 Task: Create Certification custom object which is related to Volunteer.
Action: Mouse moved to (724, 41)
Screenshot: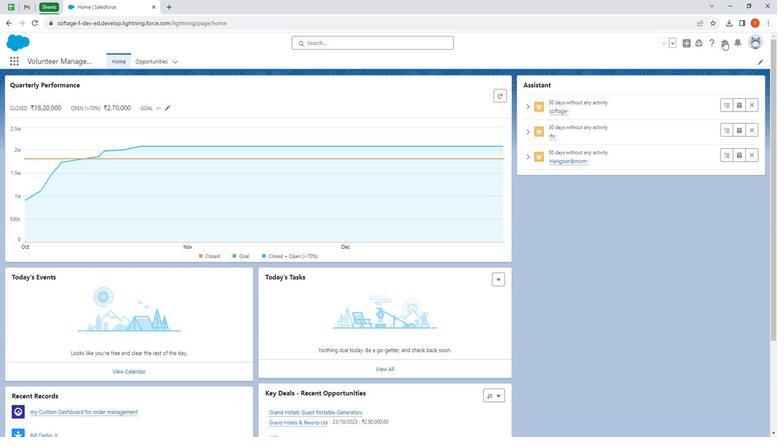
Action: Mouse pressed left at (724, 41)
Screenshot: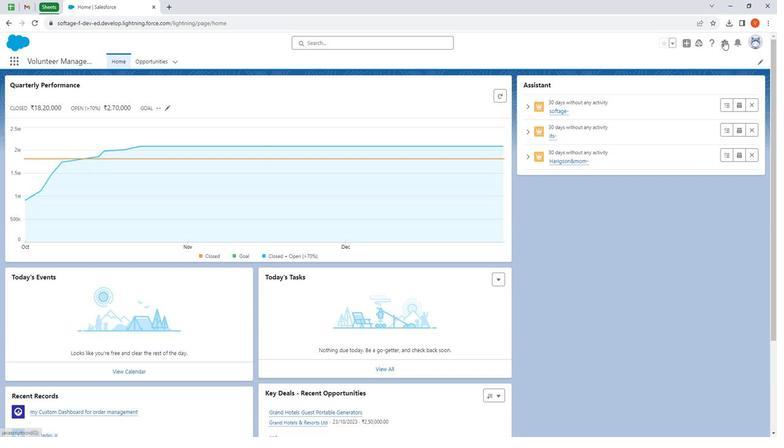 
Action: Mouse moved to (703, 75)
Screenshot: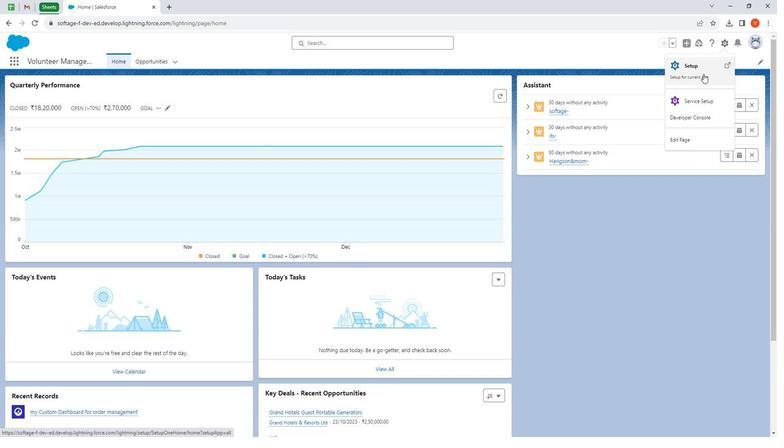 
Action: Mouse pressed left at (703, 75)
Screenshot: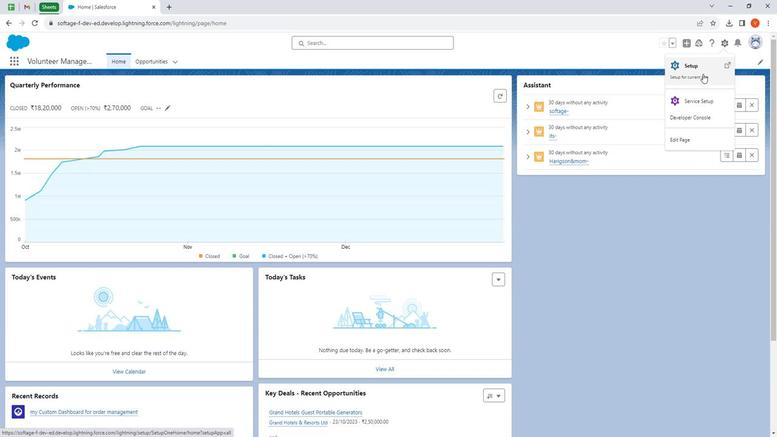 
Action: Mouse moved to (93, 61)
Screenshot: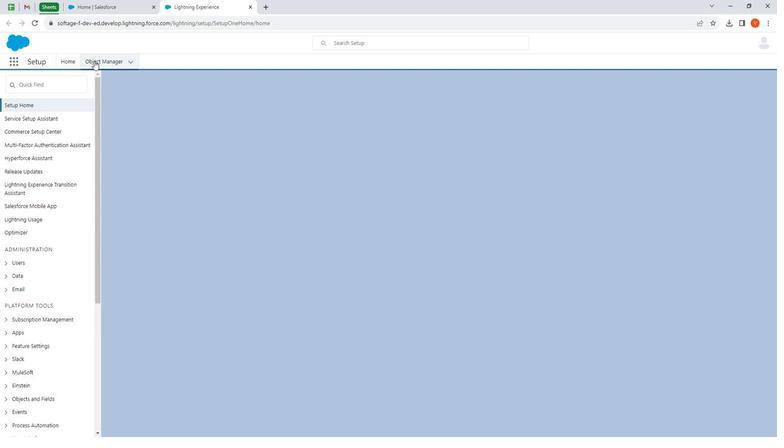 
Action: Mouse pressed left at (93, 61)
Screenshot: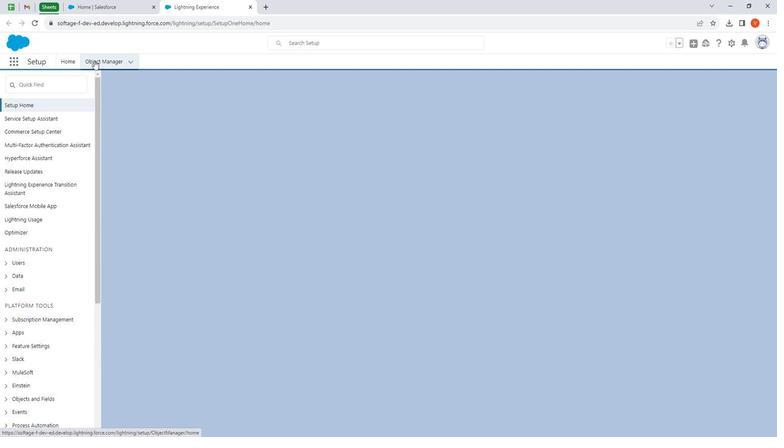
Action: Mouse moved to (750, 90)
Screenshot: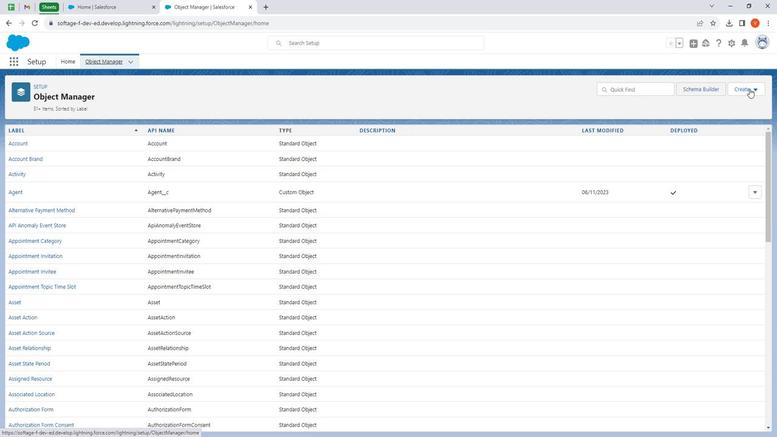 
Action: Mouse pressed left at (750, 90)
Screenshot: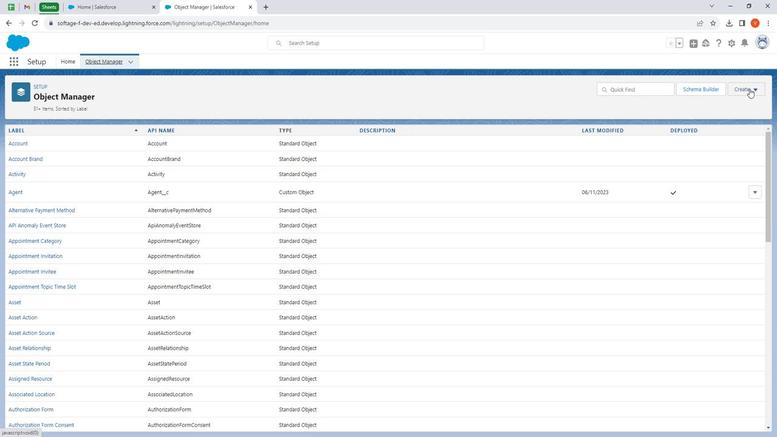 
Action: Mouse moved to (740, 117)
Screenshot: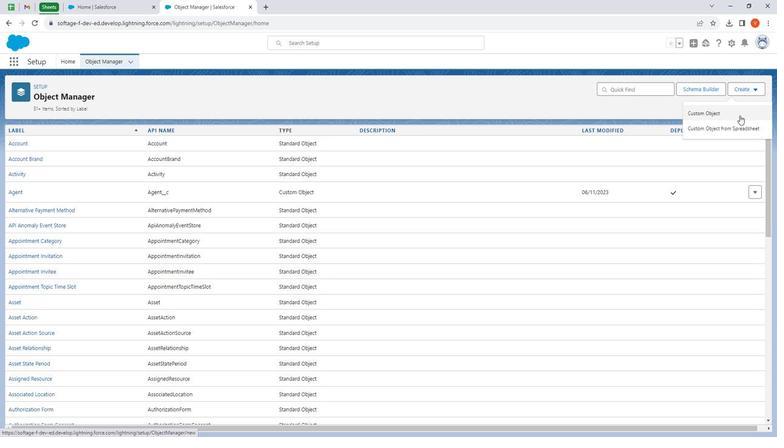 
Action: Mouse pressed left at (740, 117)
Screenshot: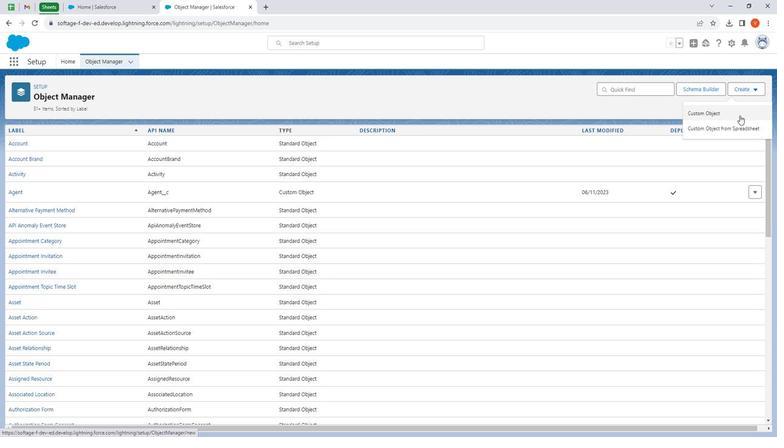 
Action: Mouse moved to (177, 202)
Screenshot: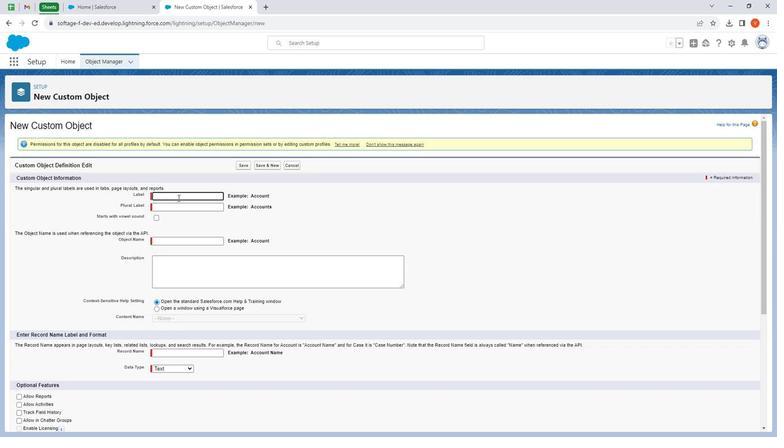 
Action: Mouse pressed left at (177, 202)
Screenshot: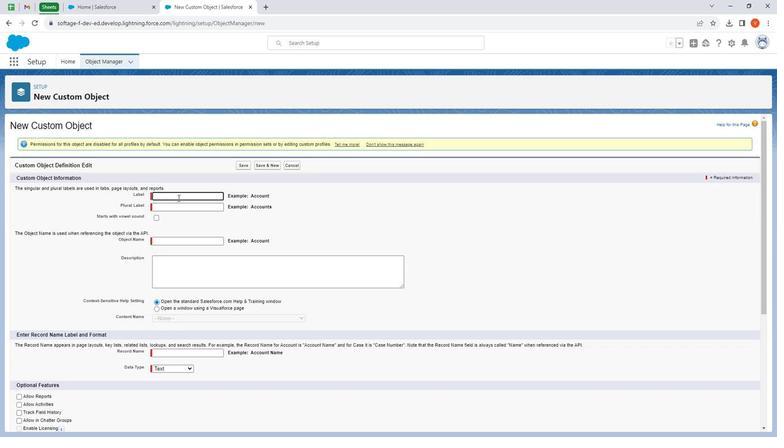 
Action: Key pressed <Key.shift>
Screenshot: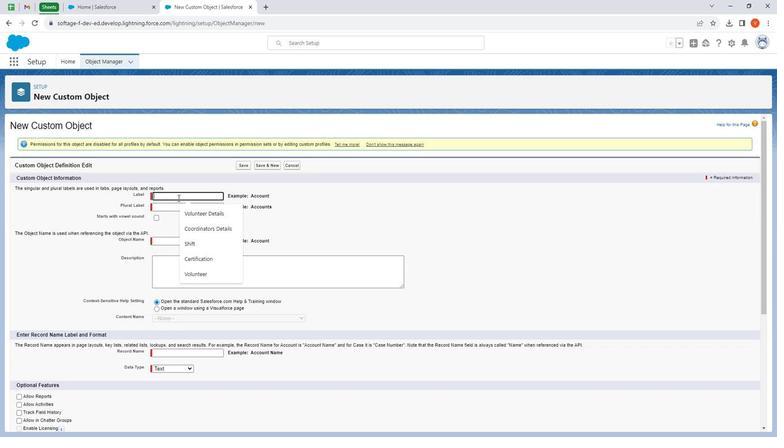 
Action: Mouse moved to (168, 192)
Screenshot: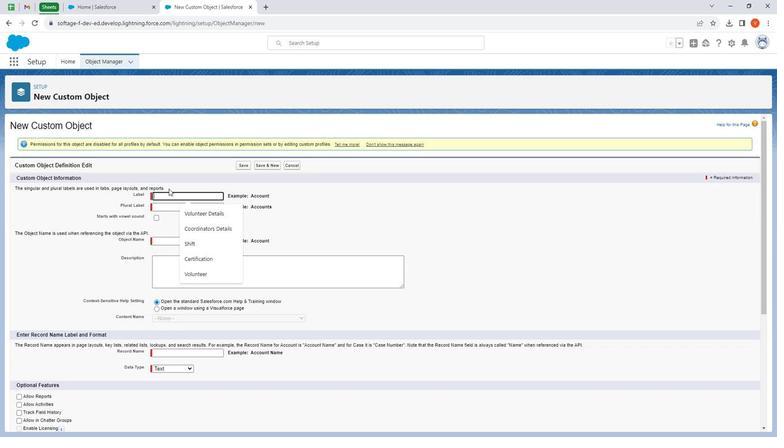 
Action: Key pressed <Key.shift>Certification
Screenshot: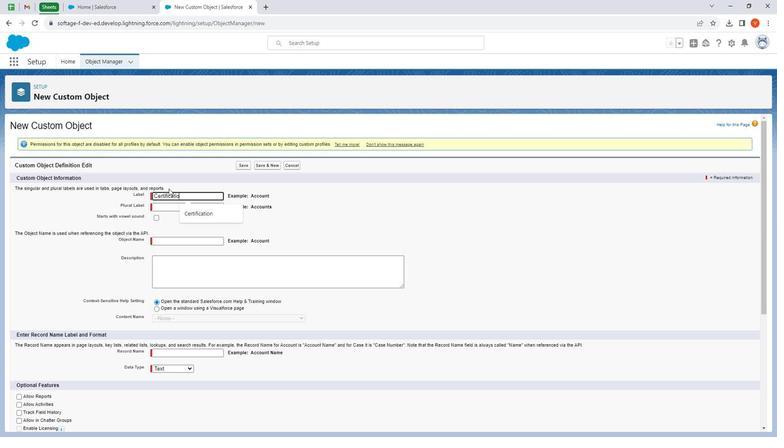 
Action: Mouse moved to (179, 209)
Screenshot: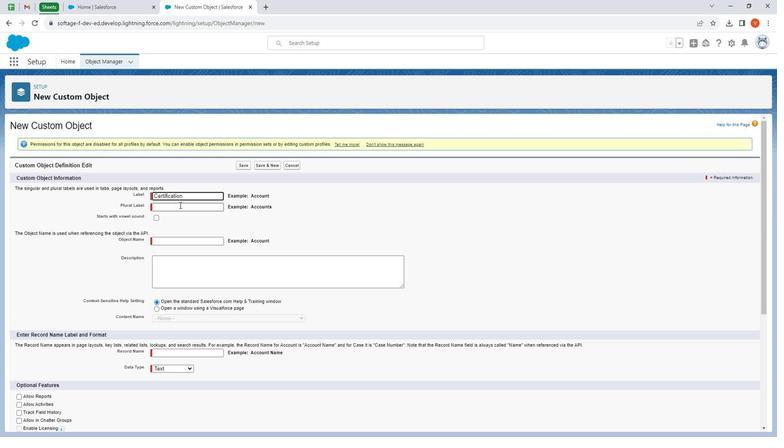 
Action: Mouse pressed left at (179, 209)
Screenshot: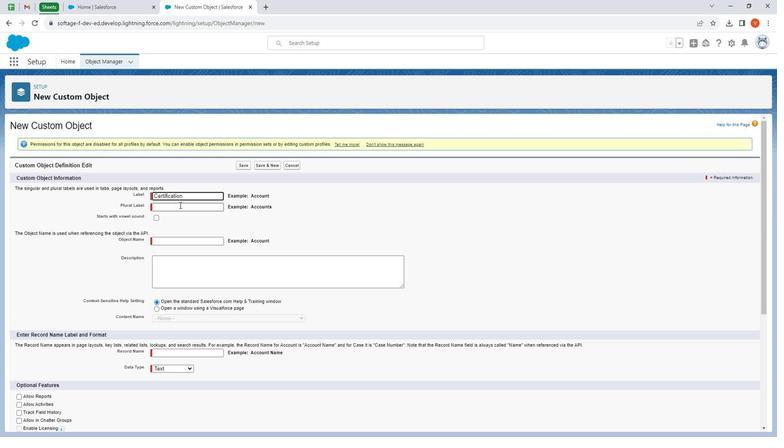 
Action: Mouse moved to (179, 209)
Screenshot: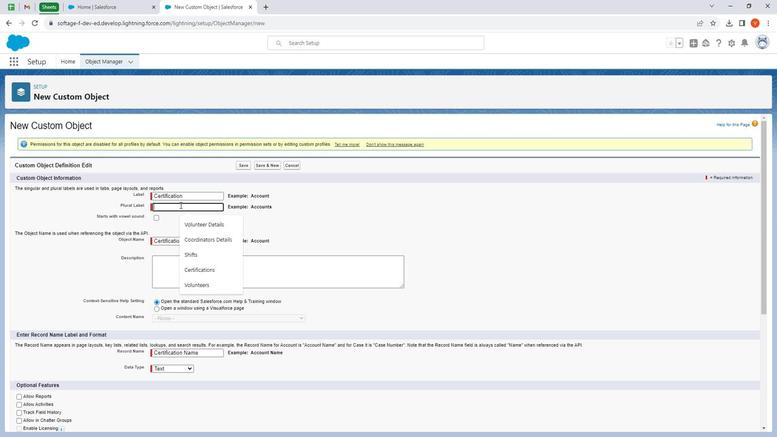
Action: Key pressed <Key.shift>
Screenshot: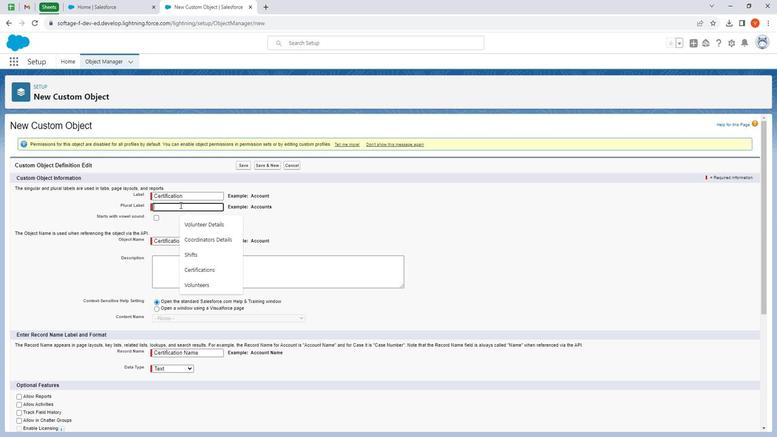 
Action: Mouse moved to (178, 208)
Screenshot: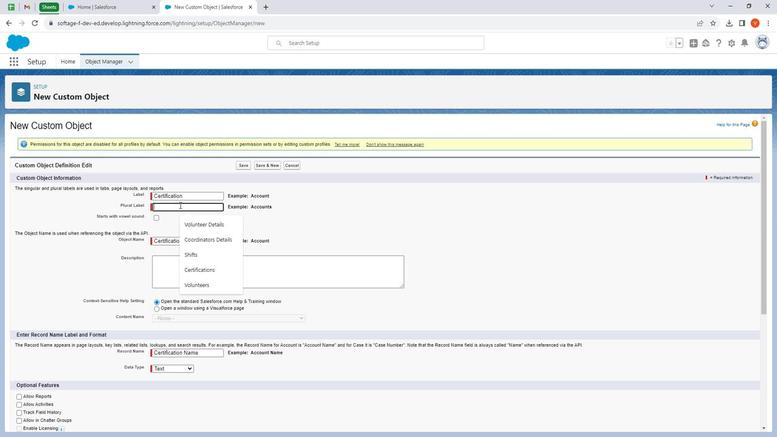 
Action: Key pressed Certifications
Screenshot: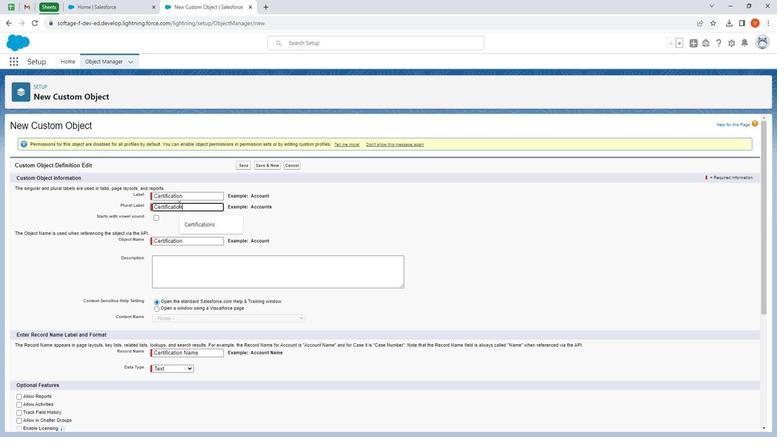 
Action: Mouse moved to (233, 247)
Screenshot: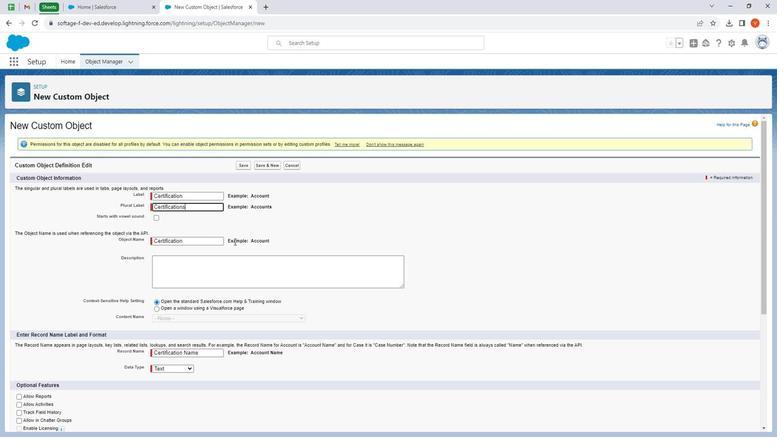 
Action: Mouse scrolled (233, 246) with delta (0, 0)
Screenshot: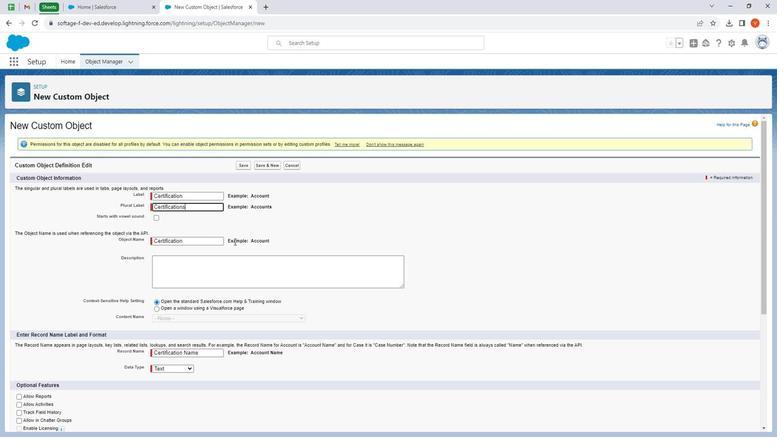 
Action: Mouse scrolled (233, 246) with delta (0, 0)
Screenshot: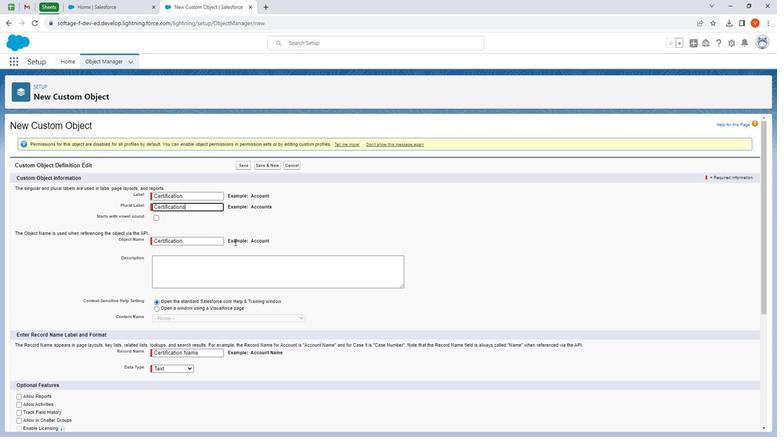
Action: Mouse moved to (207, 196)
Screenshot: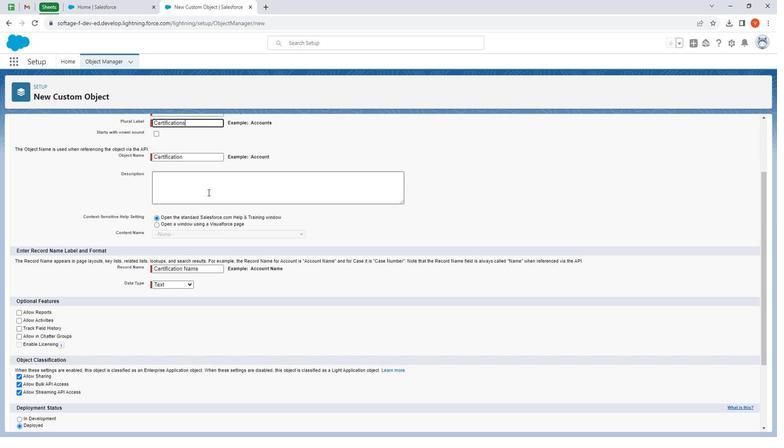 
Action: Mouse pressed left at (207, 196)
Screenshot: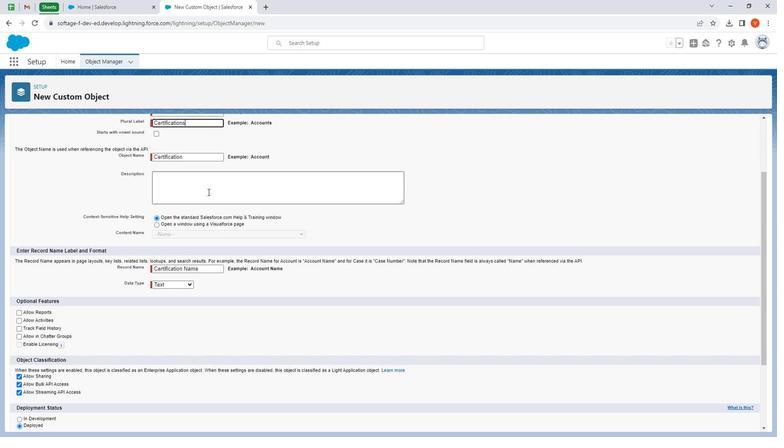 
Action: Mouse moved to (185, 178)
Screenshot: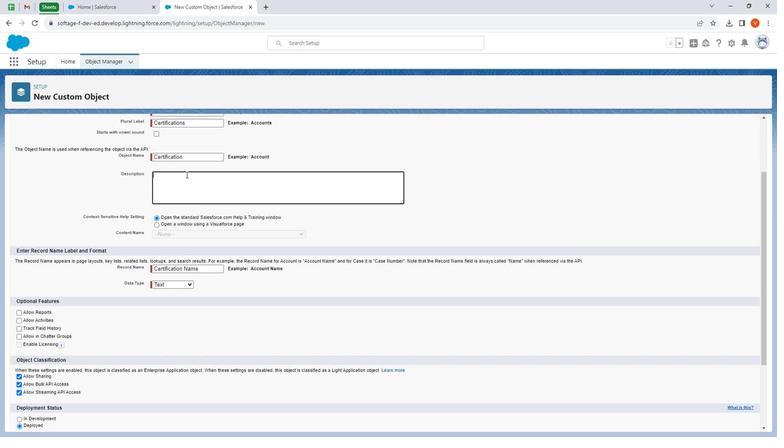 
Action: Key pressed <Key.shift><Key.shift><Key.shift><Key.shift><Key.shift><Key.shift><Key.shift><Key.shift><Key.shift><Key.shift><Key.shift><Key.shift><Key.shift><Key.shift>A<Key.space>certification<Key.space>is<Key.space>a<Key.space>credential<Key.space>awarded<Key.space>by<Key.space>a<Key.space>recognized<Key.space>certifying<Key.space>body,<Key.space>such<Key.space>as<Key.space>a<Key.space><Key.shift>Board,<Key.space>professional<Key.space>association<Key.space>or<Key.space>institution.
Screenshot: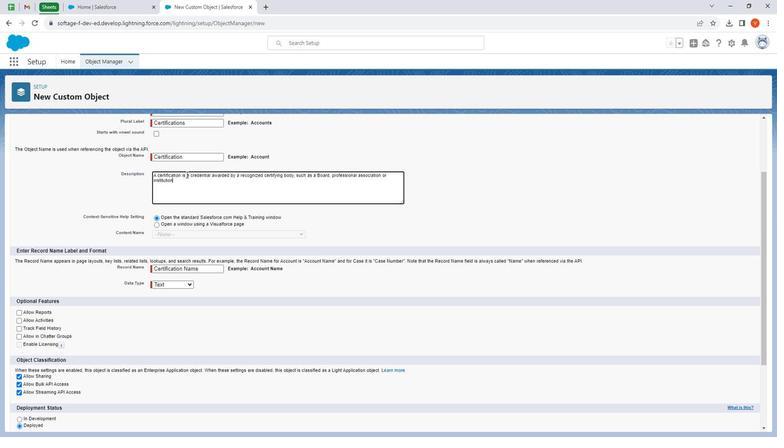 
Action: Mouse moved to (193, 256)
Screenshot: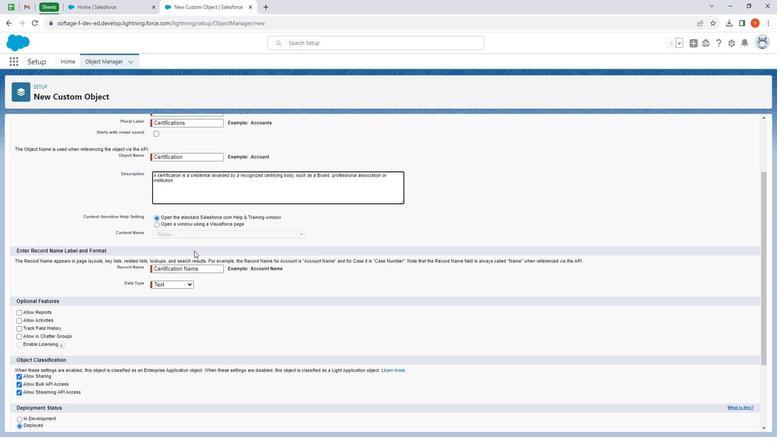 
Action: Mouse scrolled (193, 256) with delta (0, 0)
Screenshot: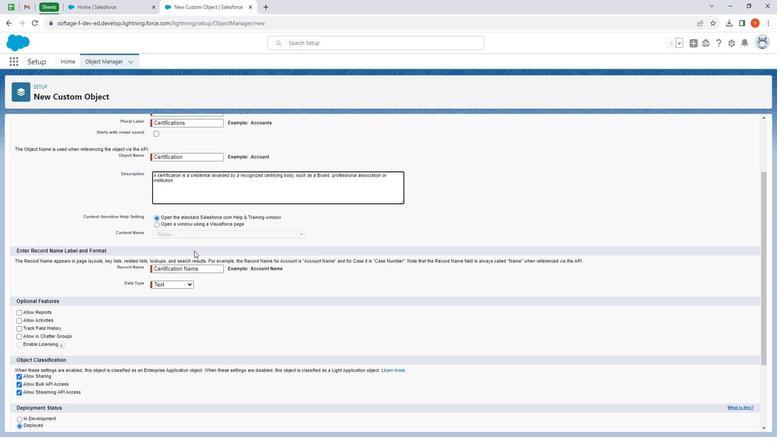 
Action: Mouse moved to (195, 259)
Screenshot: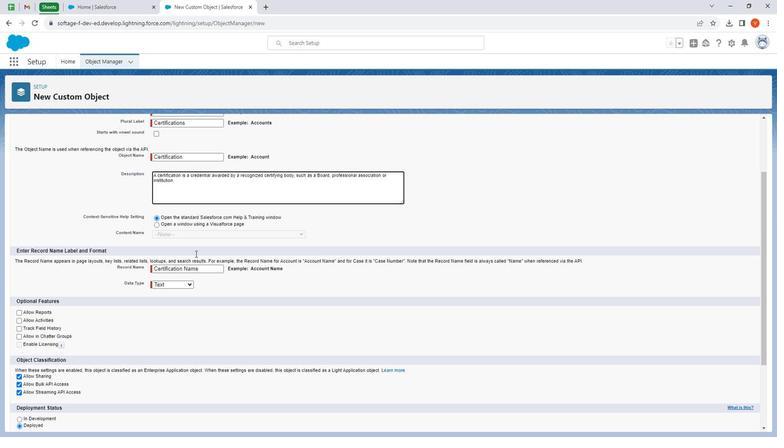 
Action: Mouse scrolled (195, 258) with delta (0, 0)
Screenshot: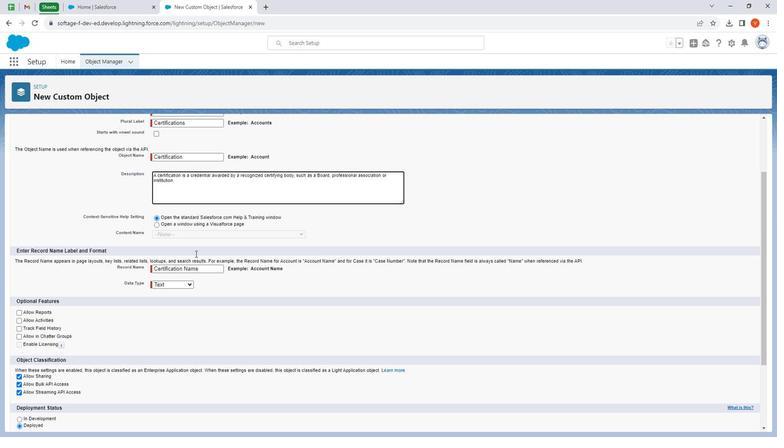 
Action: Mouse scrolled (195, 258) with delta (0, 0)
Screenshot: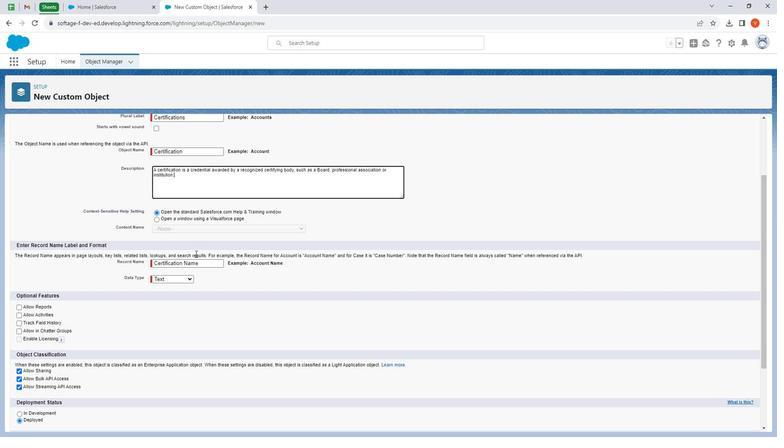 
Action: Mouse moved to (38, 219)
Screenshot: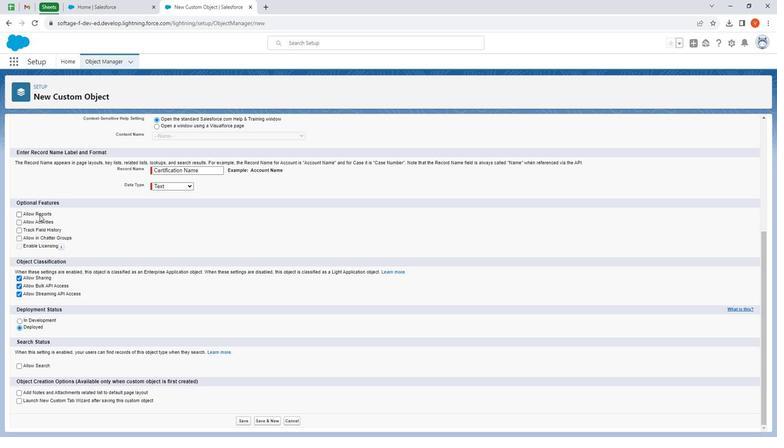 
Action: Mouse pressed left at (38, 219)
Screenshot: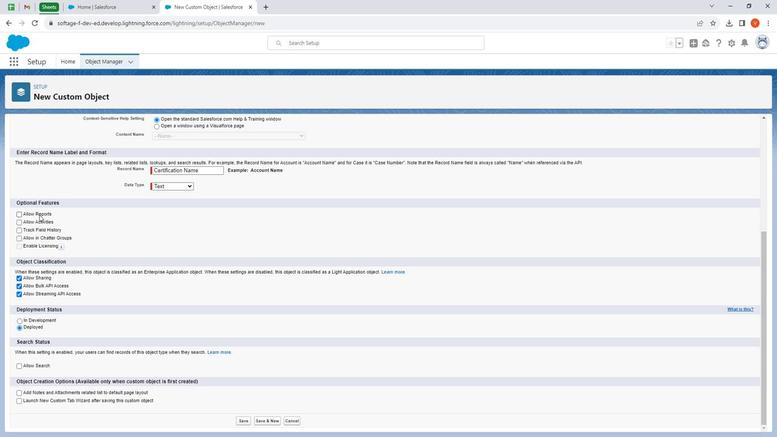 
Action: Mouse moved to (43, 229)
Screenshot: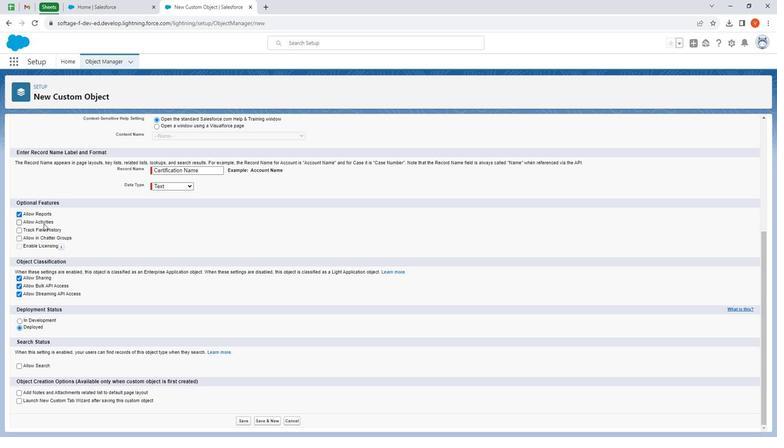 
Action: Mouse pressed left at (43, 229)
Screenshot: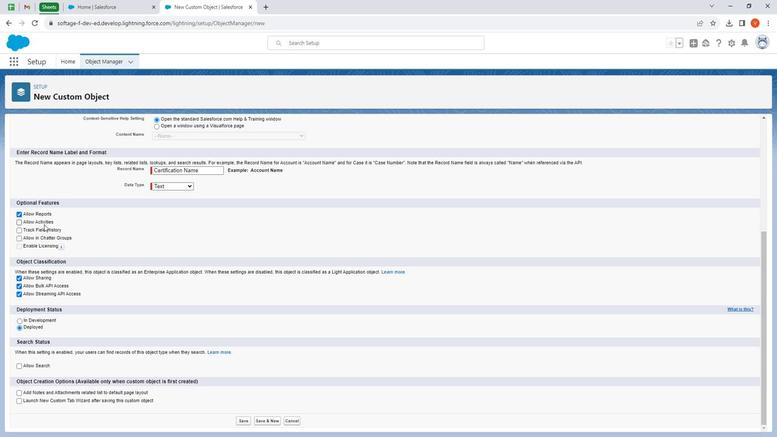 
Action: Mouse moved to (34, 232)
Screenshot: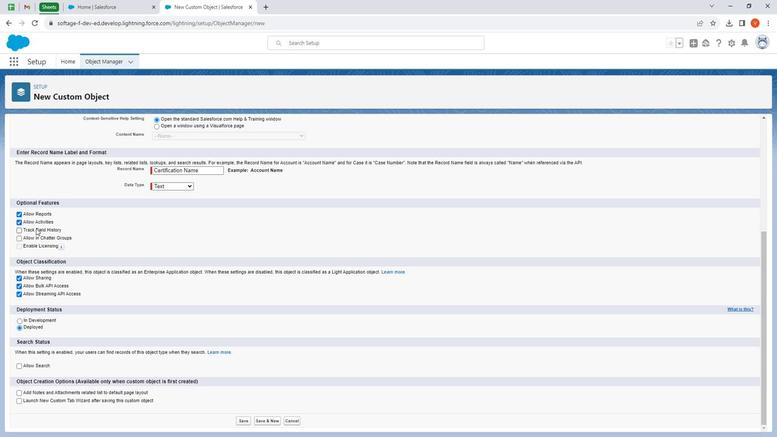 
Action: Mouse pressed left at (34, 232)
Screenshot: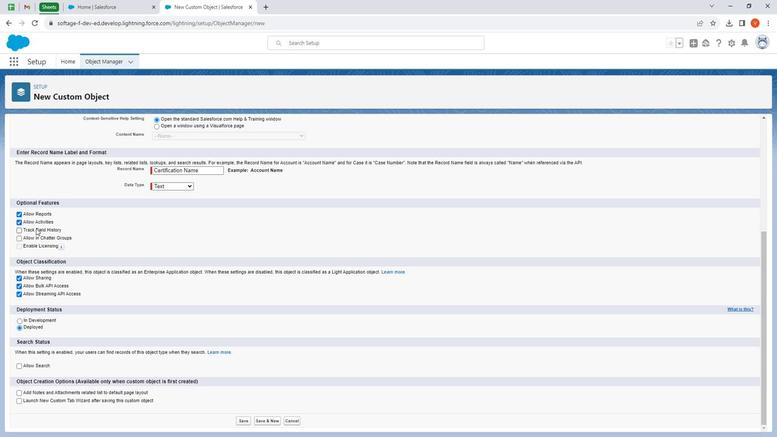 
Action: Mouse moved to (30, 241)
Screenshot: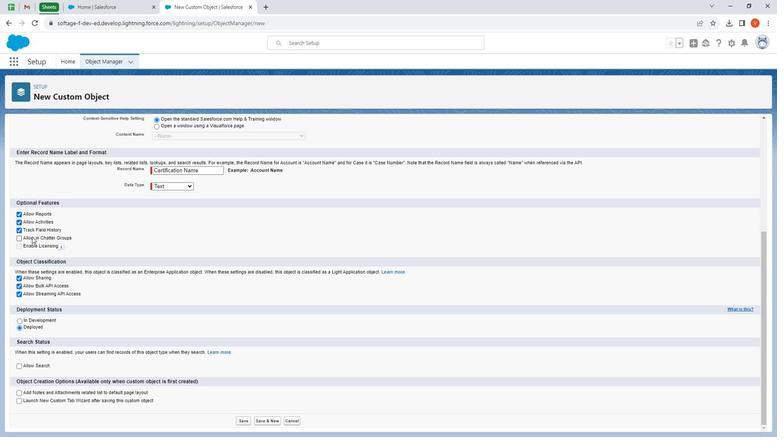 
Action: Mouse pressed left at (30, 241)
Screenshot: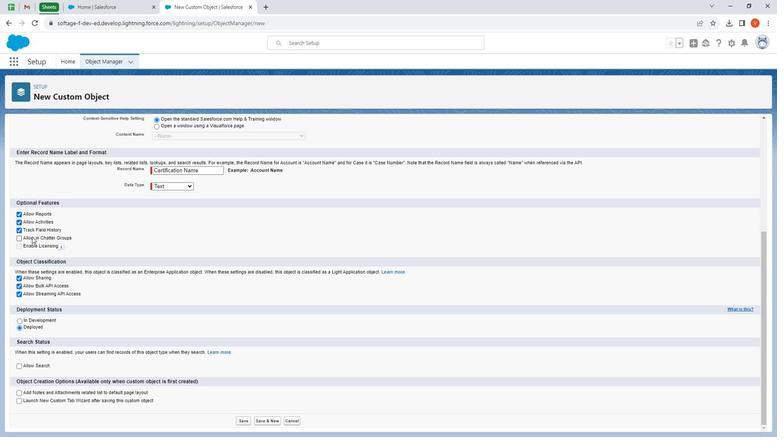 
Action: Mouse moved to (35, 323)
Screenshot: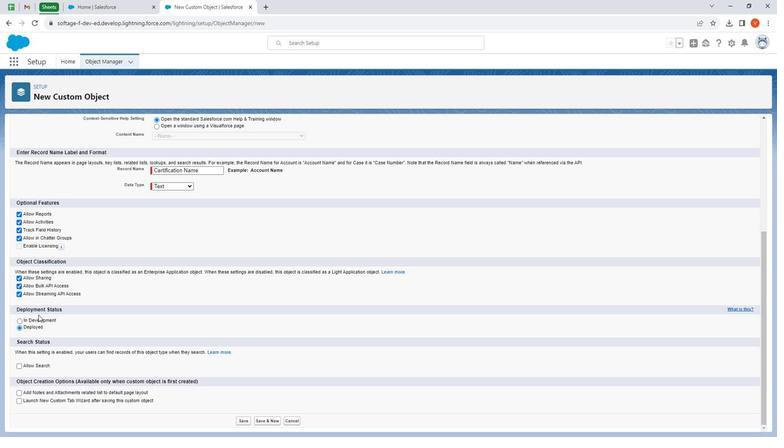 
Action: Mouse scrolled (37, 321) with delta (0, 0)
Screenshot: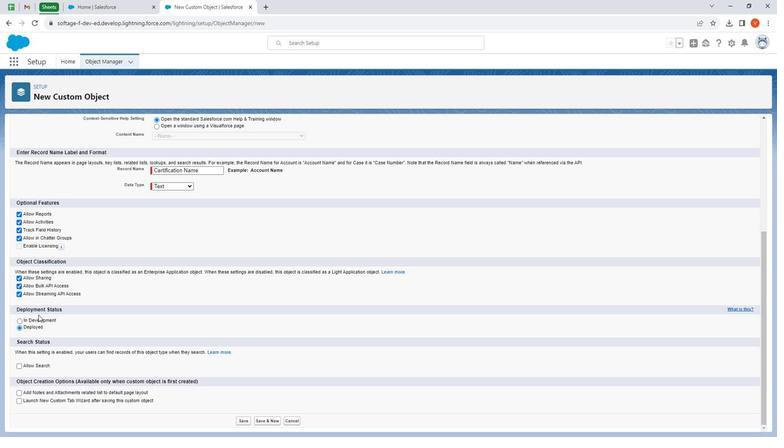 
Action: Mouse moved to (32, 343)
Screenshot: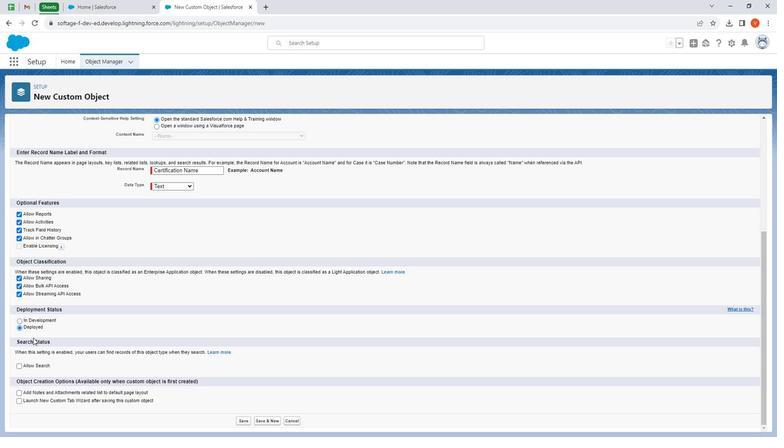 
Action: Mouse scrolled (32, 343) with delta (0, 0)
Screenshot: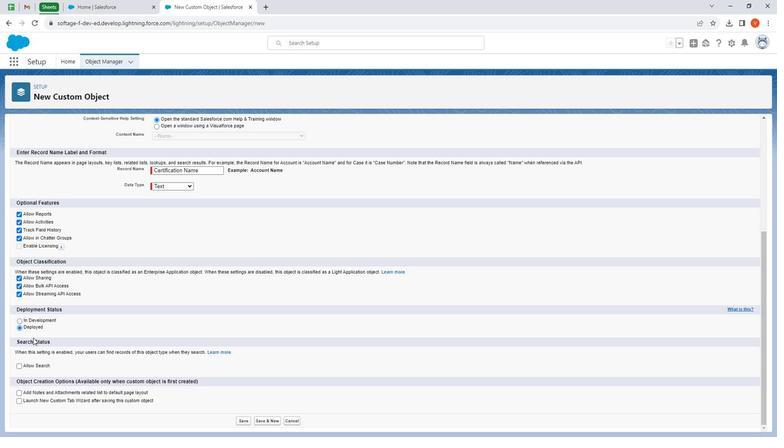 
Action: Mouse moved to (30, 374)
Screenshot: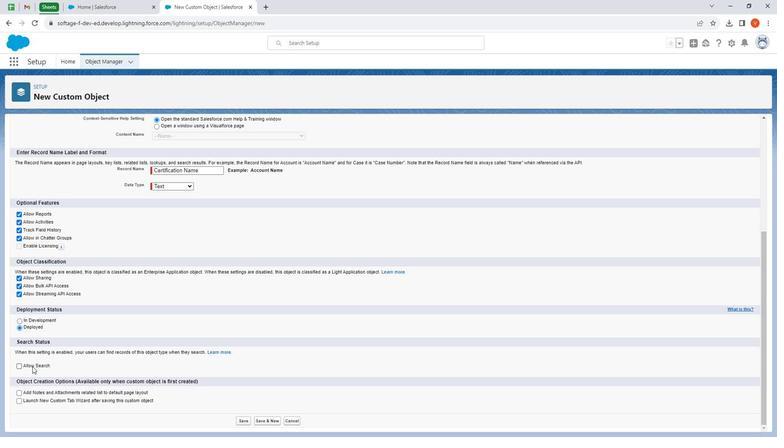 
Action: Mouse pressed left at (30, 374)
Screenshot: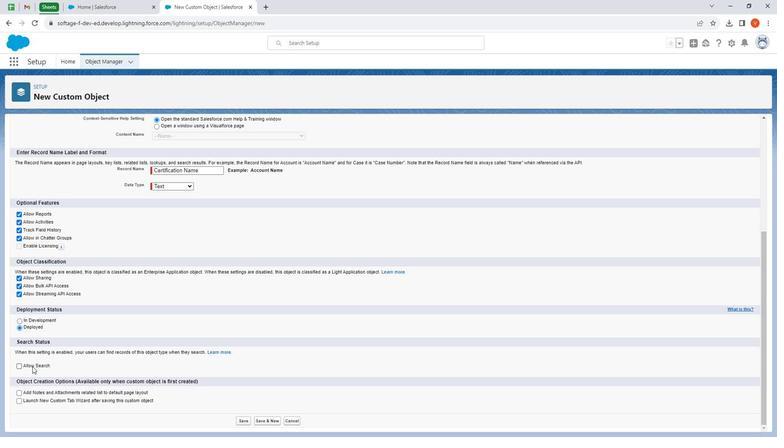 
Action: Mouse moved to (239, 430)
Screenshot: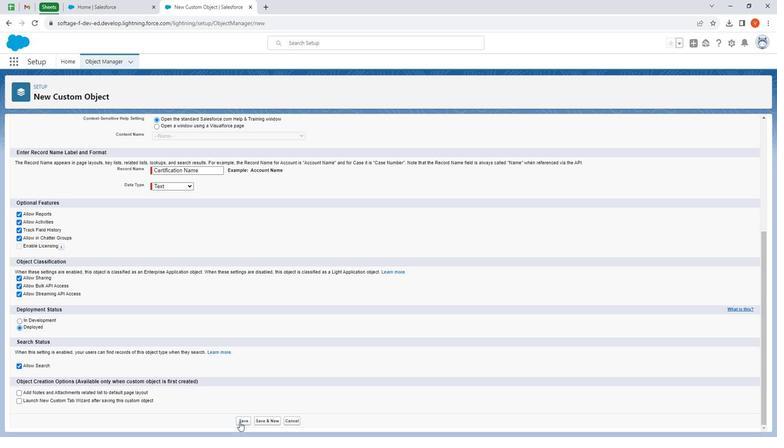 
Action: Mouse pressed left at (239, 430)
Screenshot: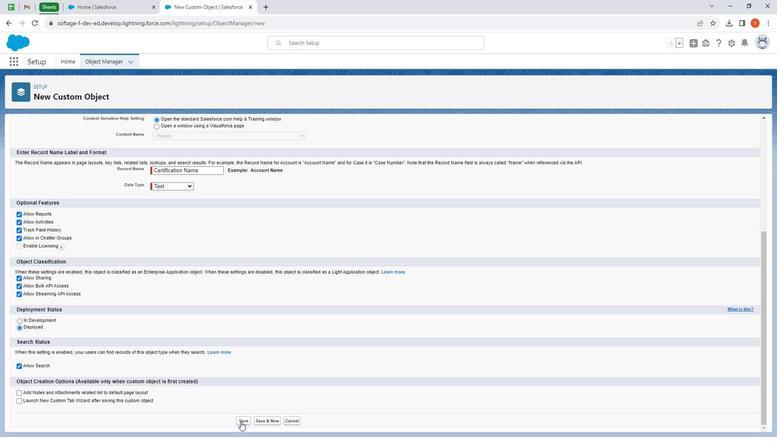 
Action: Mouse moved to (52, 146)
Screenshot: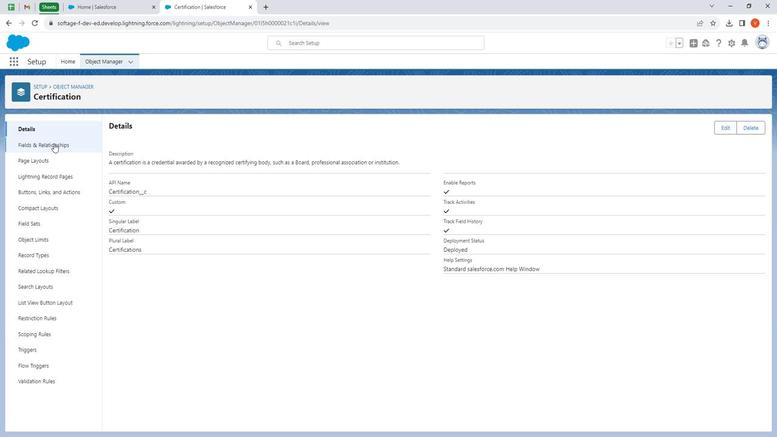 
Action: Mouse pressed left at (52, 146)
Screenshot: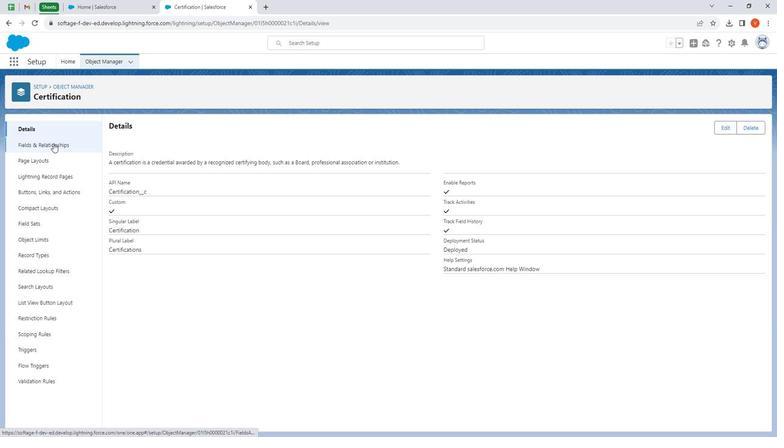 
Action: Mouse moved to (582, 131)
Screenshot: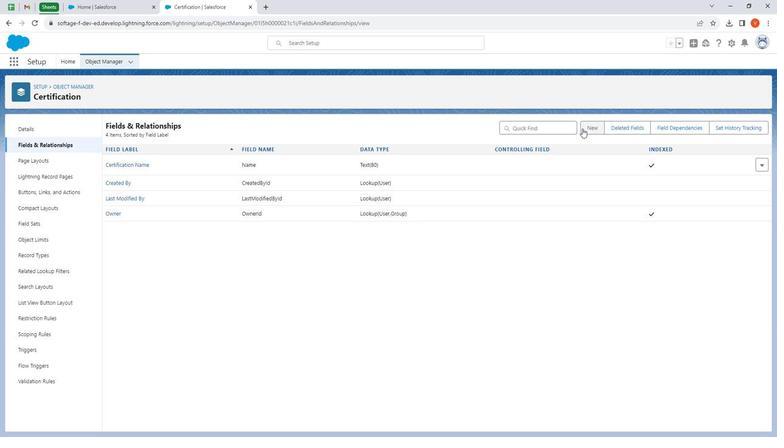 
Action: Mouse pressed left at (582, 131)
Screenshot: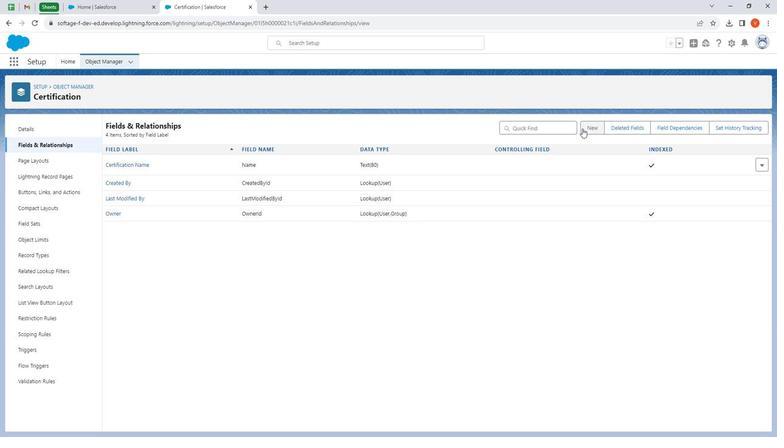 
Action: Mouse moved to (134, 283)
Screenshot: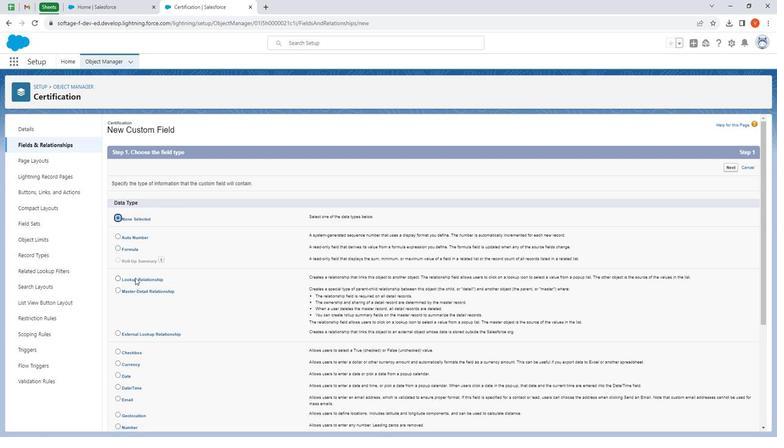 
Action: Mouse pressed left at (134, 283)
Screenshot: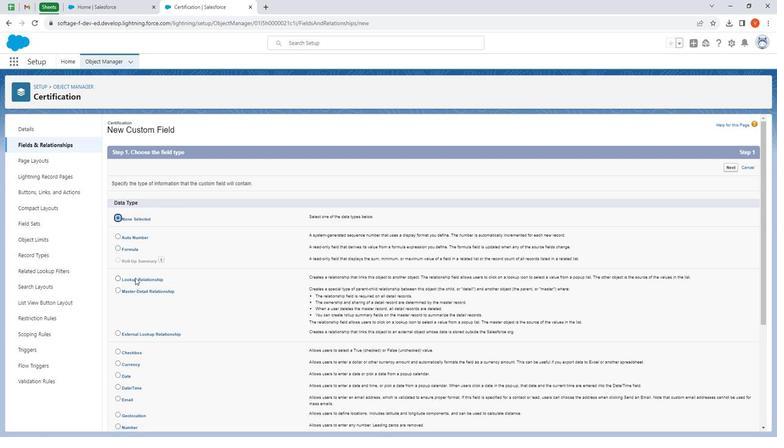 
Action: Mouse moved to (729, 173)
Screenshot: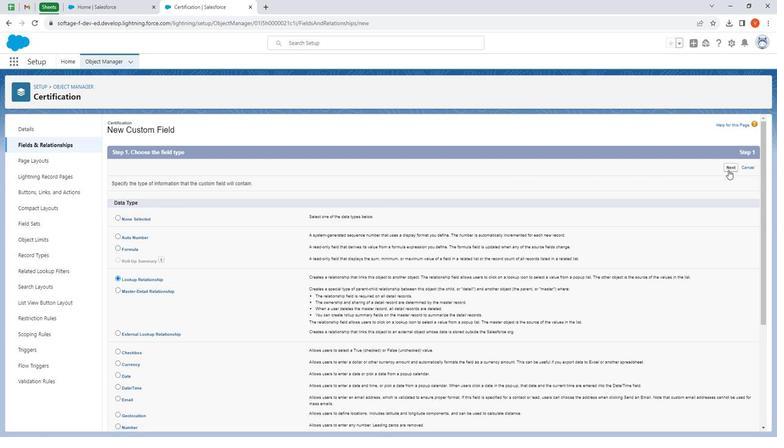 
Action: Mouse pressed left at (729, 173)
Screenshot: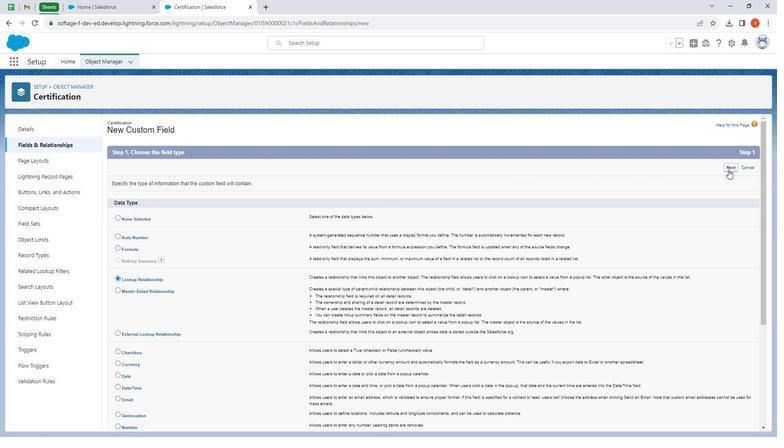 
Action: Mouse moved to (301, 202)
Screenshot: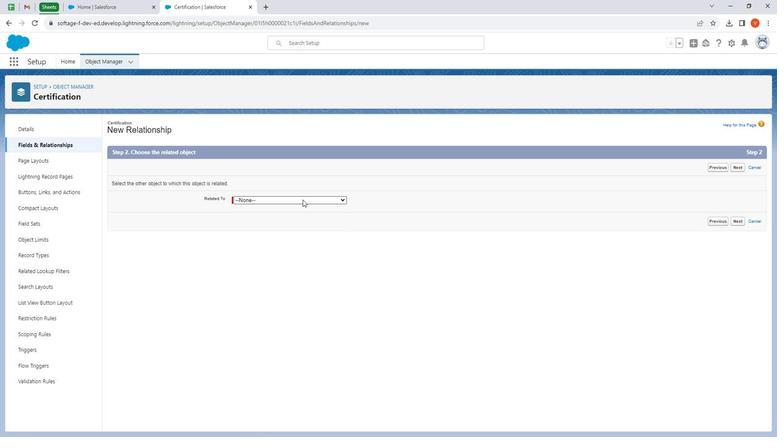 
Action: Mouse pressed left at (301, 202)
Screenshot: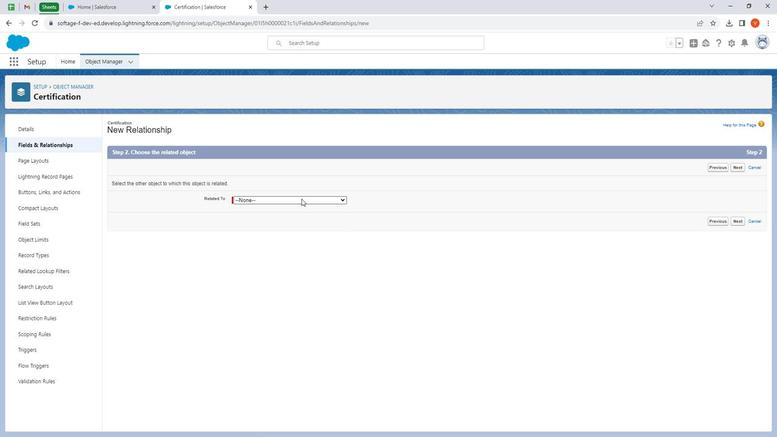 
Action: Mouse moved to (297, 239)
Screenshot: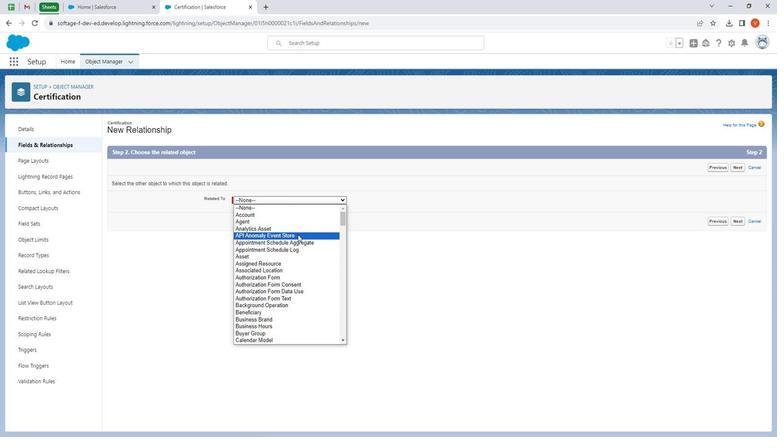 
Action: Mouse scrolled (297, 238) with delta (0, 0)
Screenshot: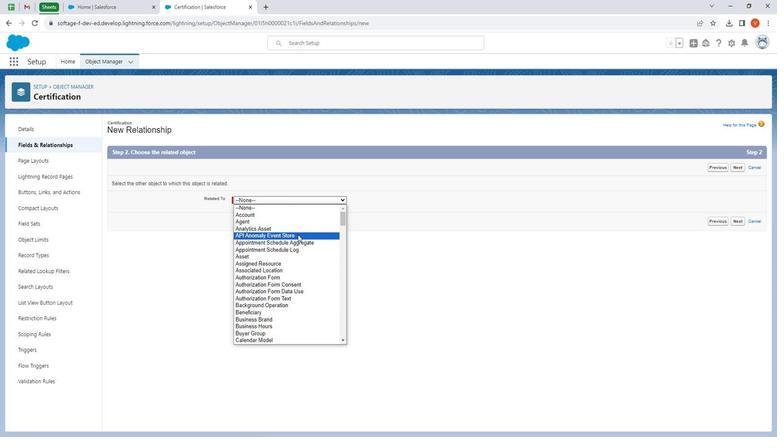 
Action: Mouse moved to (297, 241)
Screenshot: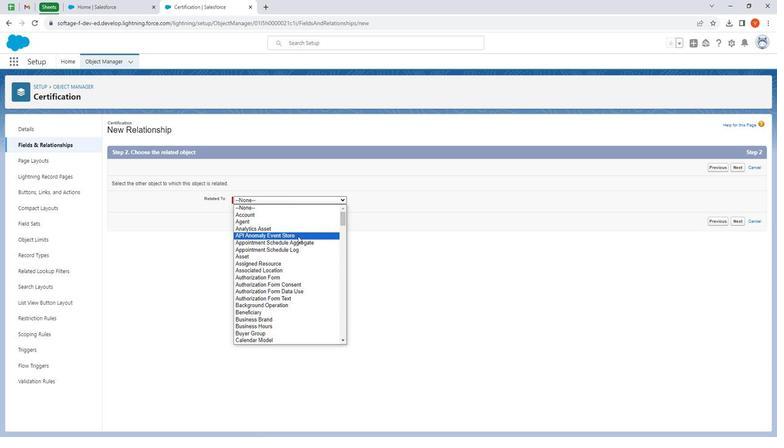 
Action: Mouse scrolled (297, 241) with delta (0, 0)
Screenshot: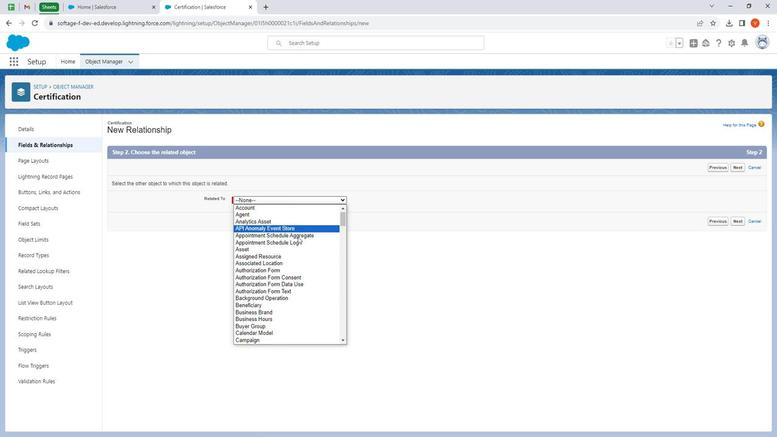 
Action: Mouse moved to (297, 243)
Screenshot: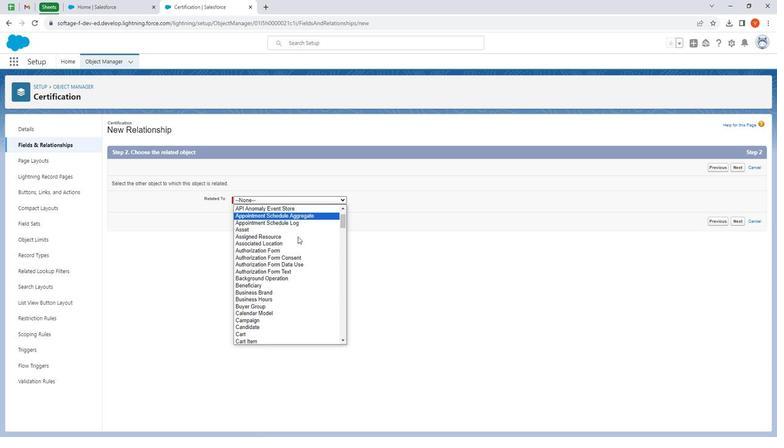 
Action: Mouse scrolled (297, 242) with delta (0, 0)
Screenshot: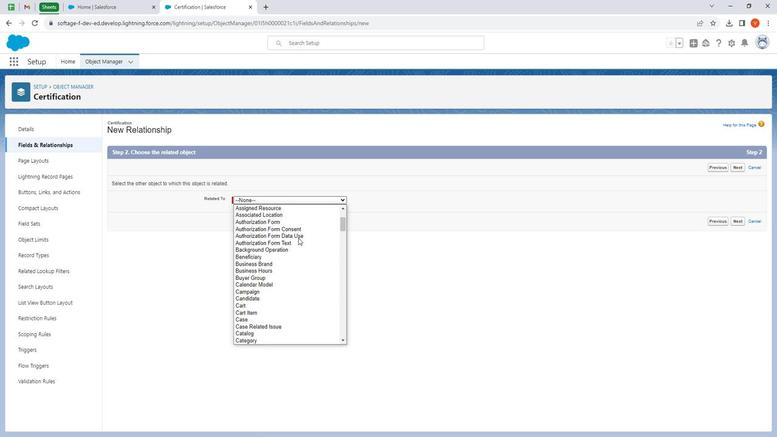 
Action: Mouse moved to (297, 243)
Screenshot: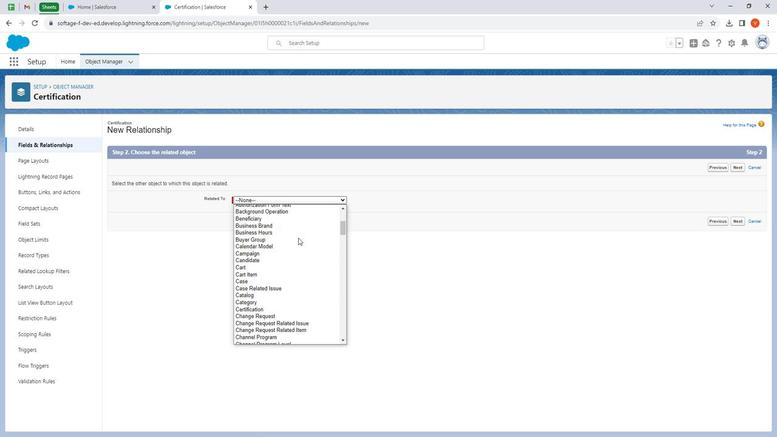 
Action: Mouse scrolled (297, 242) with delta (0, 0)
Screenshot: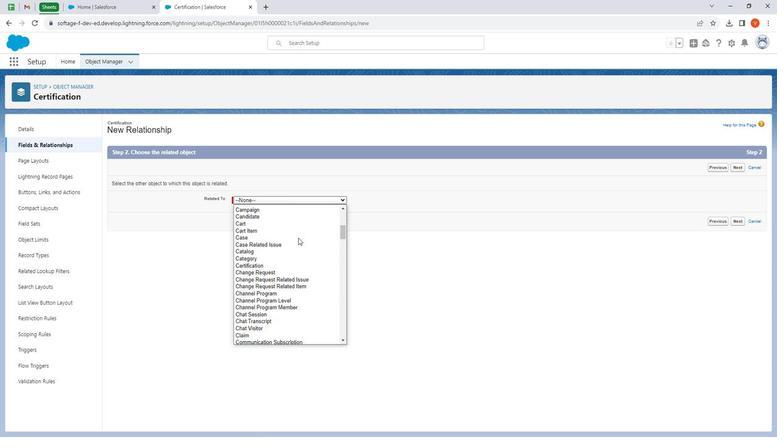 
Action: Mouse moved to (298, 243)
Screenshot: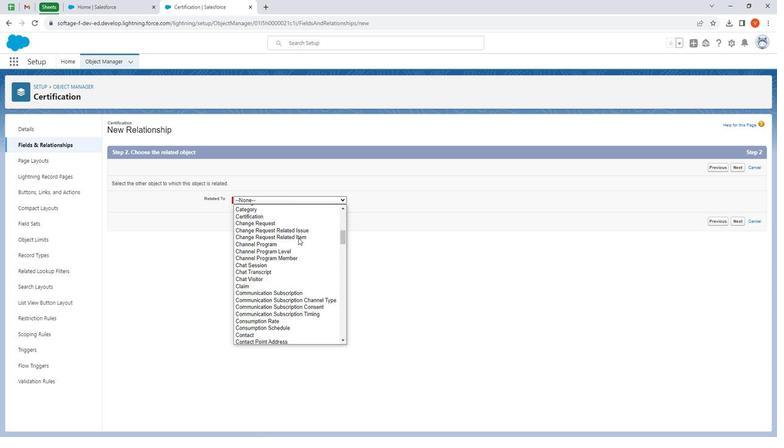 
Action: Mouse scrolled (298, 243) with delta (0, 0)
Screenshot: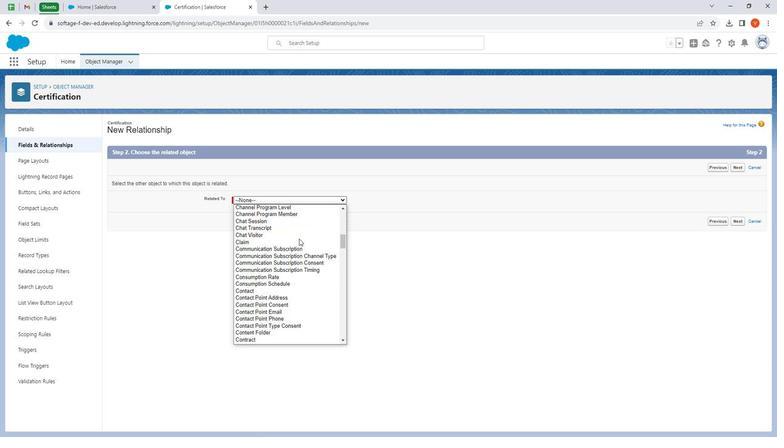 
Action: Mouse moved to (298, 243)
Screenshot: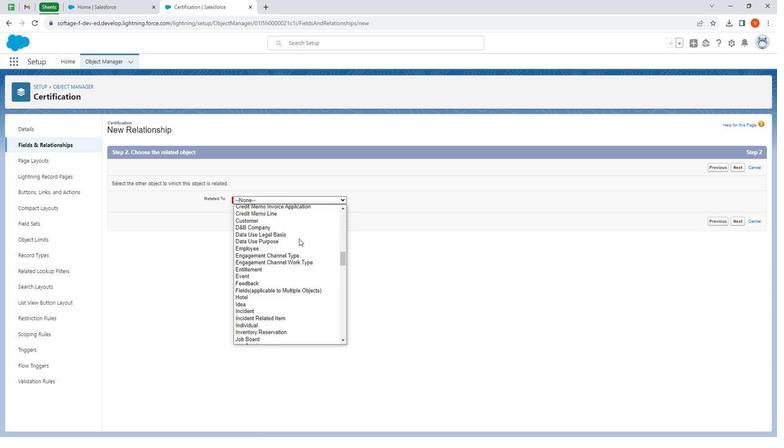 
Action: Mouse scrolled (298, 243) with delta (0, 0)
Screenshot: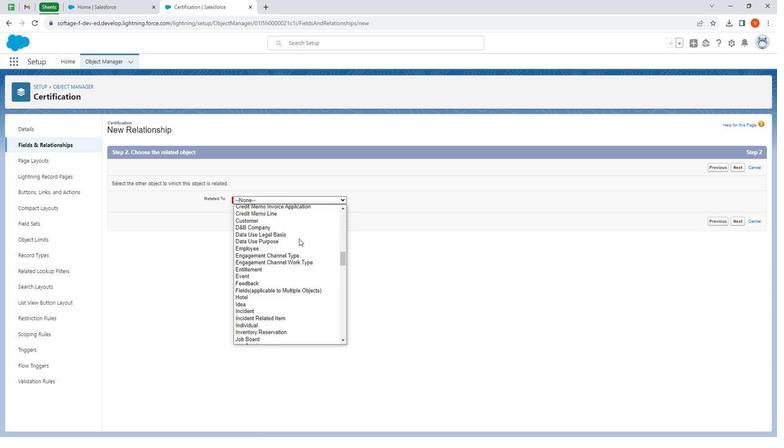 
Action: Mouse moved to (340, 274)
Screenshot: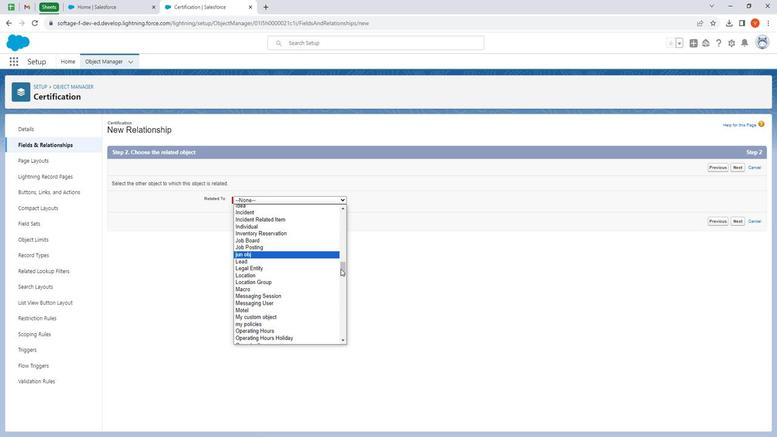 
Action: Mouse pressed left at (340, 274)
Screenshot: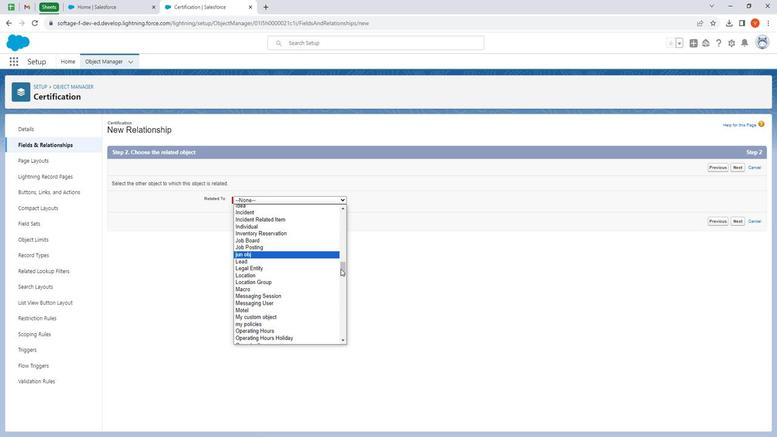 
Action: Mouse moved to (288, 320)
Screenshot: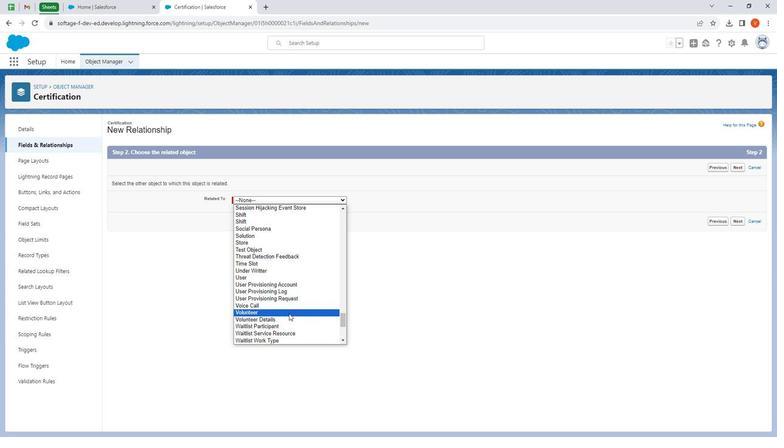 
Action: Mouse pressed left at (288, 320)
Screenshot: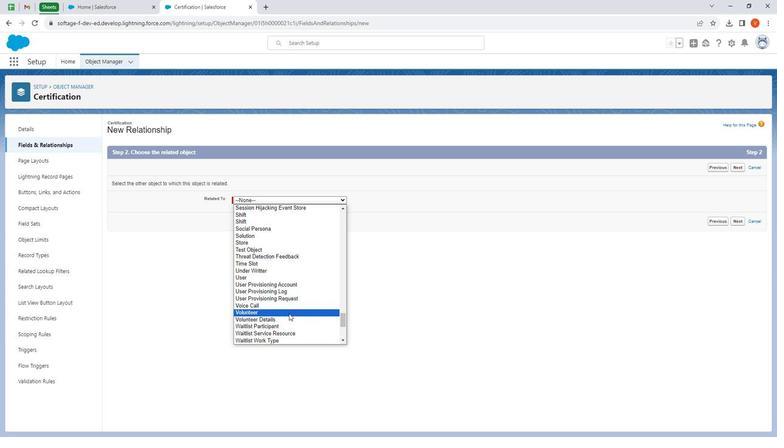 
Action: Mouse moved to (732, 224)
Screenshot: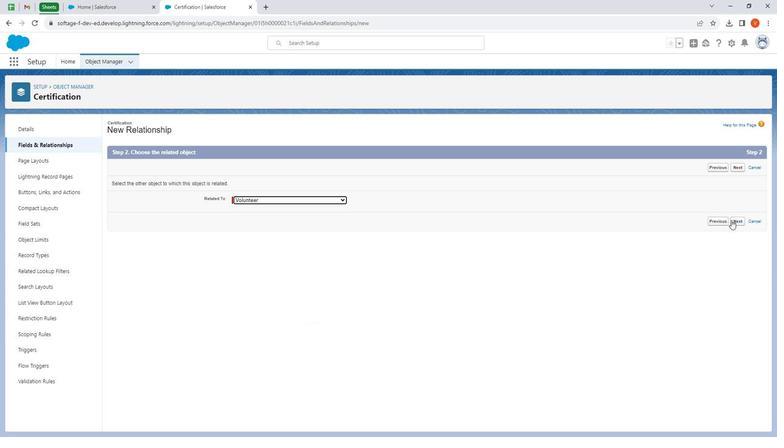 
Action: Mouse pressed left at (732, 224)
Screenshot: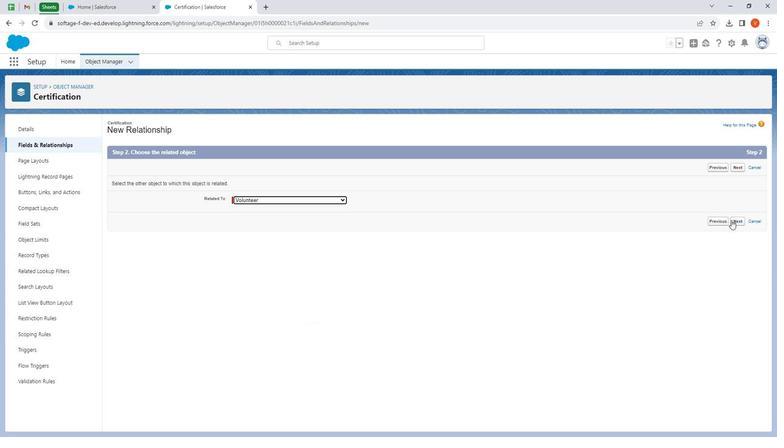 
Action: Mouse moved to (252, 209)
Screenshot: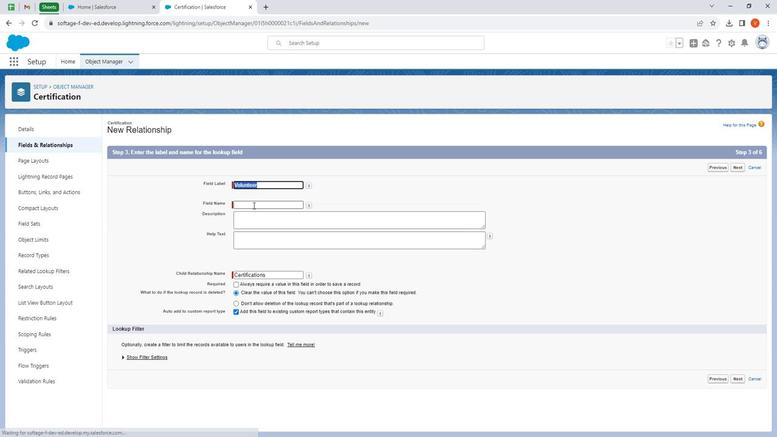 
Action: Mouse pressed left at (252, 209)
Screenshot: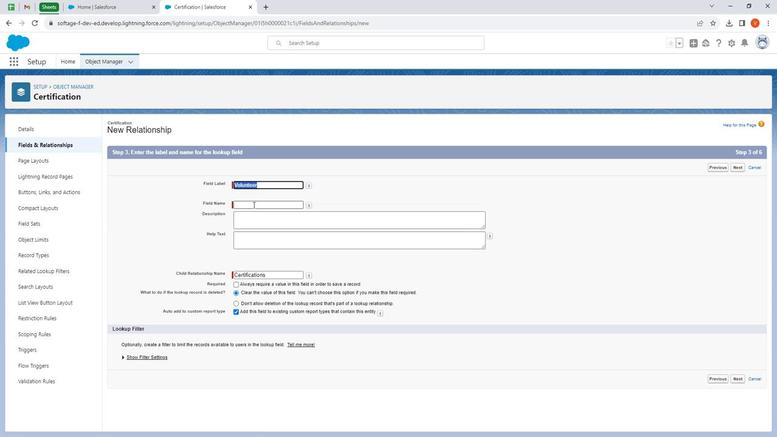 
Action: Mouse moved to (244, 227)
Screenshot: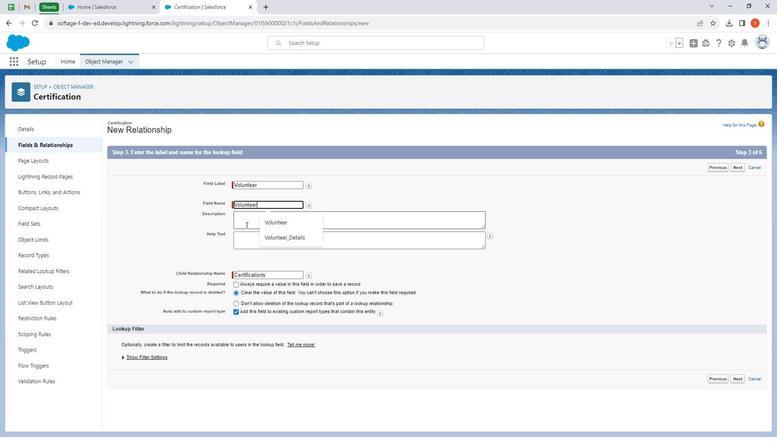 
Action: Mouse pressed left at (244, 227)
Screenshot: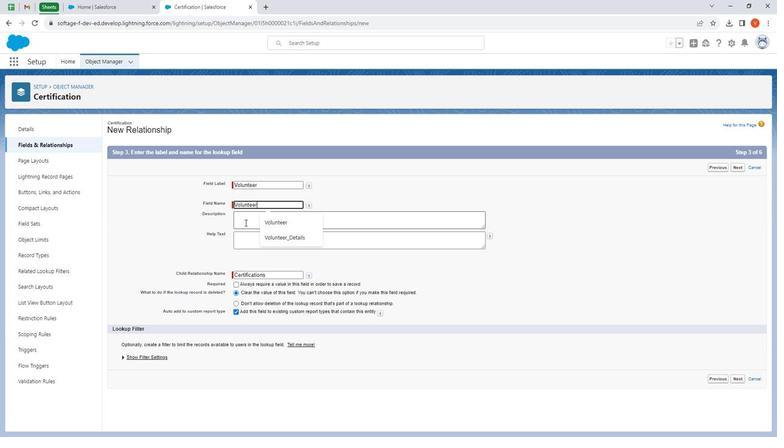 
Action: Key pressed <Key.shift>
Screenshot: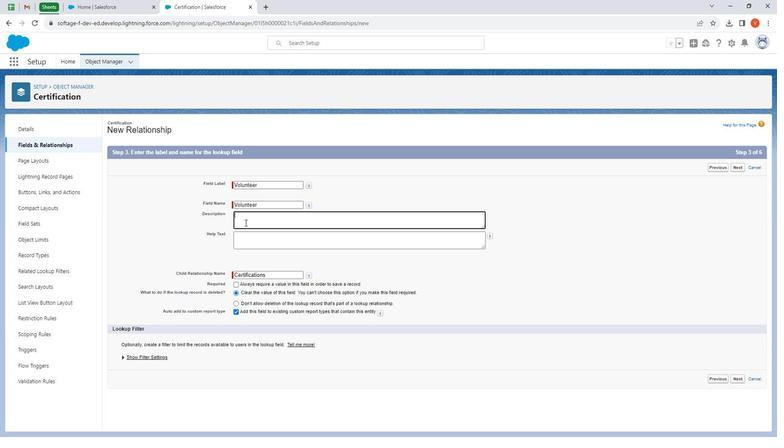 
Action: Mouse moved to (244, 227)
Screenshot: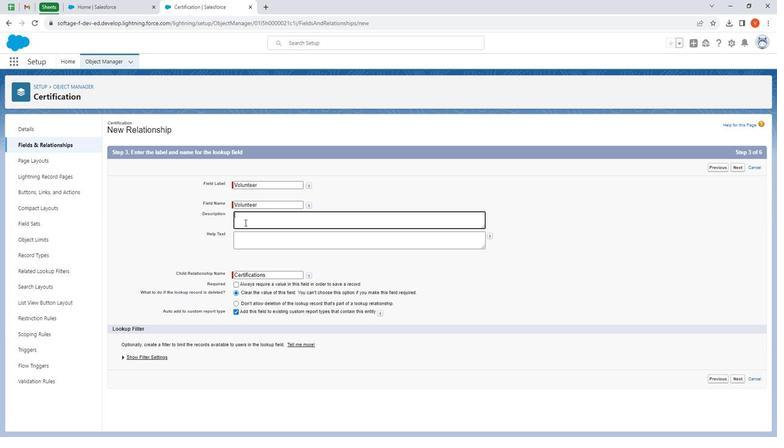 
Action: Key pressed <Key.shift><Key.shift><Key.shift><Key.shift><Key.shift><Key.shift><Key.shift><Key.shift><Key.shift><Key.shift><Key.shift><Key.shift><Key.shift><Key.shift><Key.shift>A<Key.space>certification<Key.space>is<Key.space>a<Key.space>credential<Key.space>awarded<Key.space>by<Key.space>a<Key.space>recof<Key.backspace>gnized<Key.space>certifying<Key.space>body<Key.space>such<Key.space>as<Key.space>a<Key.space>board<Key.space>professional.<Key.space><Key.shift>This<Key.space>is<Key.space>look<Key.space>up<Key.space>relationship<Key.space>object<Key.space>between<Key.space>volunteer<Key.space>and<Key.space><Key.shift>Certification.<Key.tab><Key.shift><Key.shift><Key.shift><Key.shift>This<Key.space>is<Key.space>look<Key.space>up<Key.space>object<Key.space>between<Key.space>volunteer<Key.space>and<Key.space>certification<Key.space>objects.<Key.space><Key.shift><Key.shift><Key.shift><Key.shift><Key.shift><Key.shift><Key.shift><Key.shift><Key.shift><Key.shift><Key.shift><Key.shift><Key.shift><Key.shift><Key.shift>Fill<Key.space>certification<Key.space>details.
Screenshot: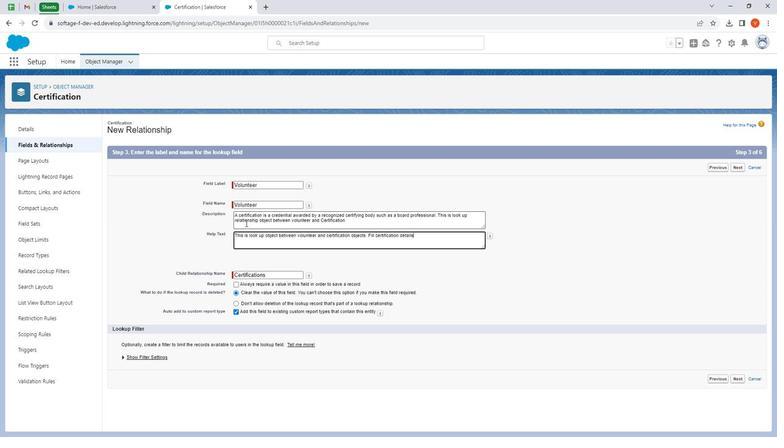 
Action: Mouse moved to (263, 331)
Screenshot: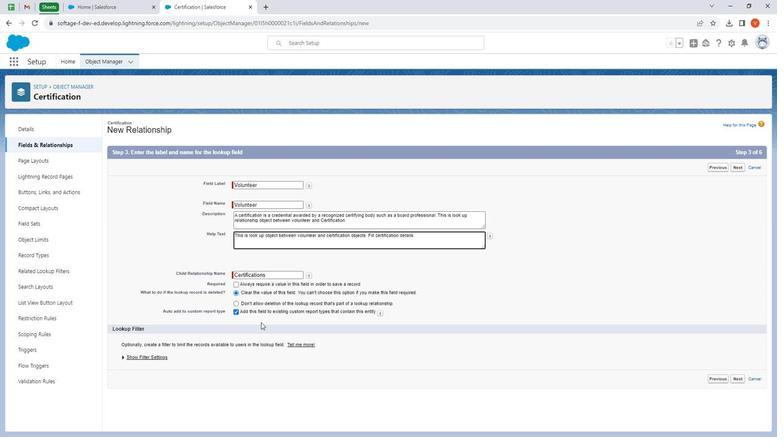 
Action: Mouse scrolled (263, 330) with delta (0, 0)
Screenshot: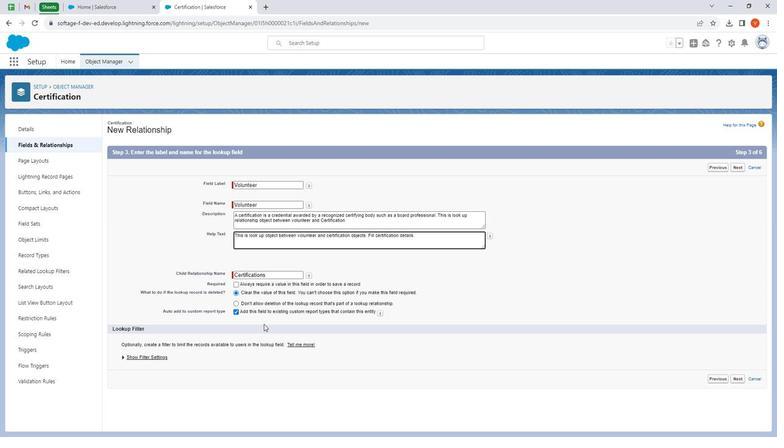 
Action: Mouse moved to (267, 333)
Screenshot: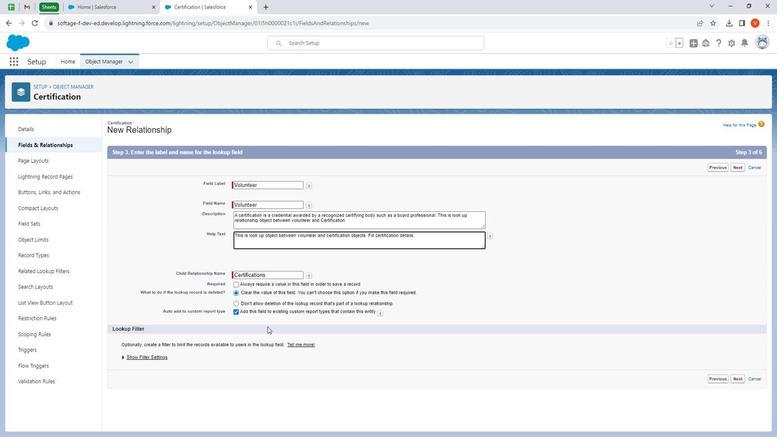 
Action: Mouse scrolled (267, 332) with delta (0, 0)
Screenshot: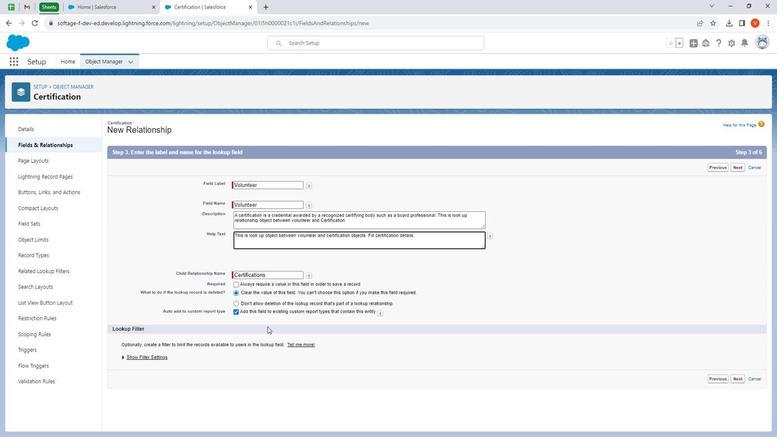 
Action: Mouse moved to (269, 335)
Screenshot: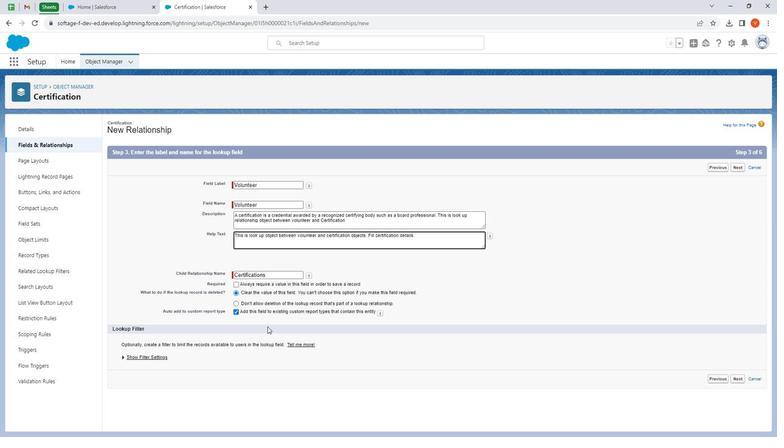 
Action: Mouse scrolled (269, 334) with delta (0, 0)
Screenshot: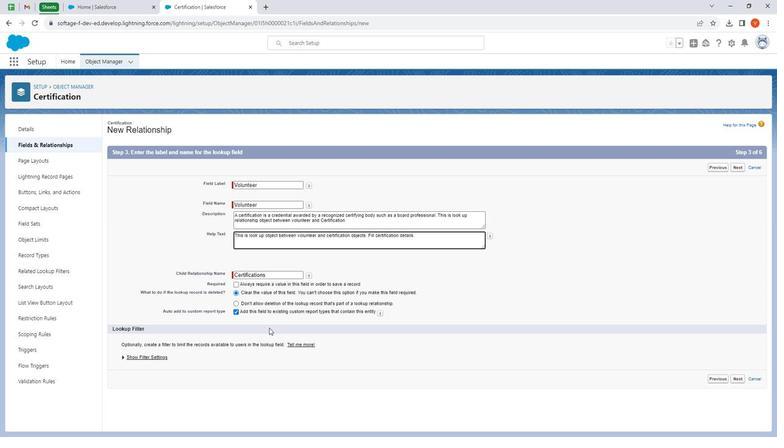 
Action: Mouse moved to (270, 336)
Screenshot: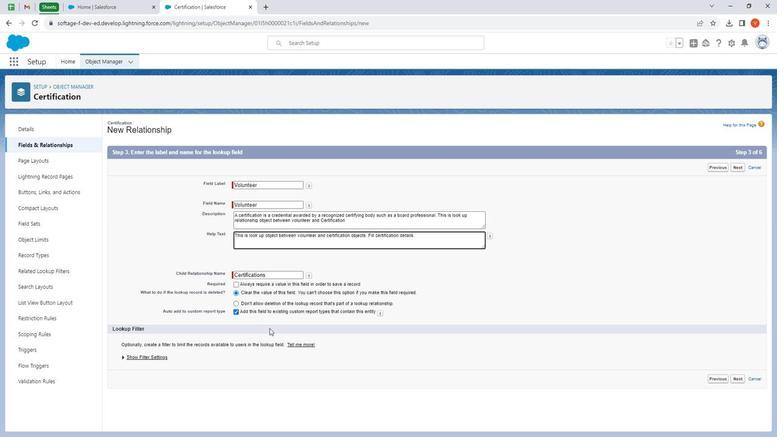 
Action: Mouse scrolled (270, 335) with delta (0, 0)
Screenshot: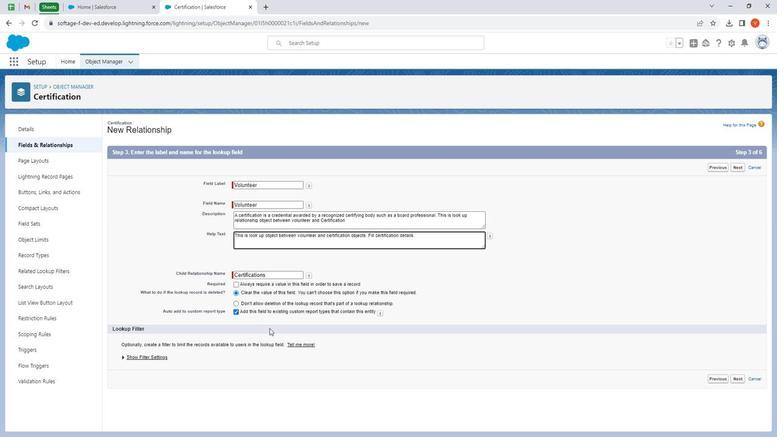
Action: Mouse moved to (740, 388)
Screenshot: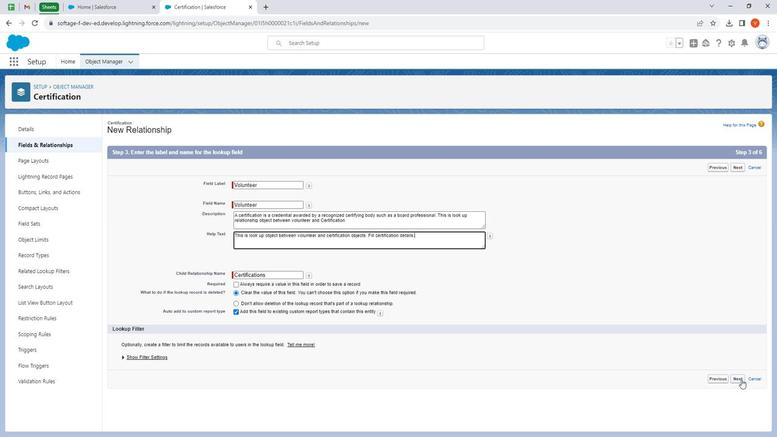 
Action: Mouse pressed left at (740, 388)
Screenshot: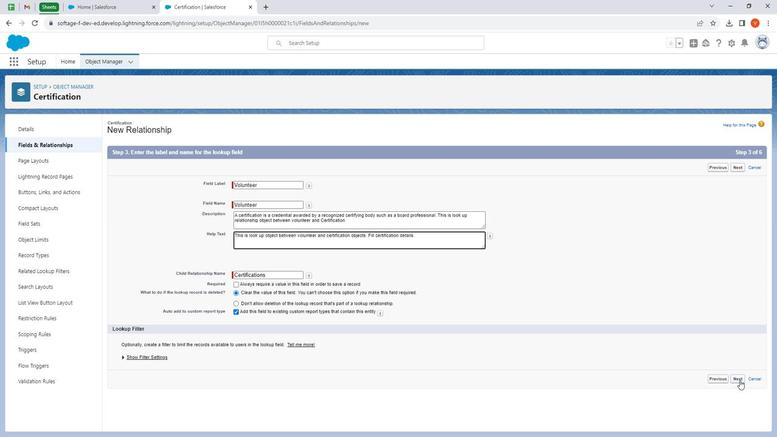 
Action: Mouse moved to (556, 277)
Screenshot: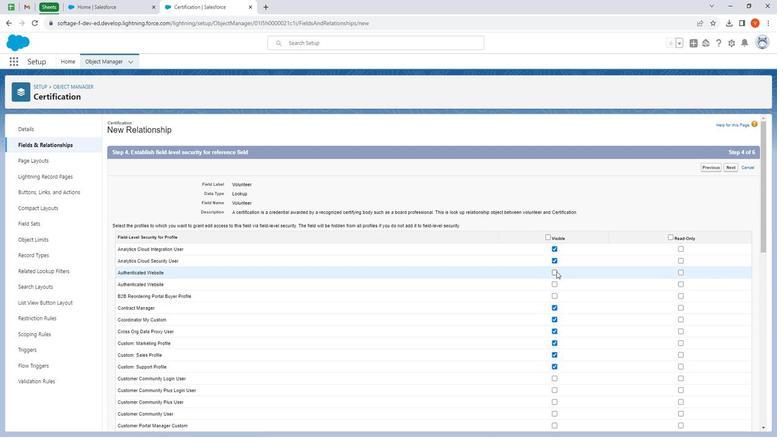 
Action: Mouse pressed left at (556, 277)
Screenshot: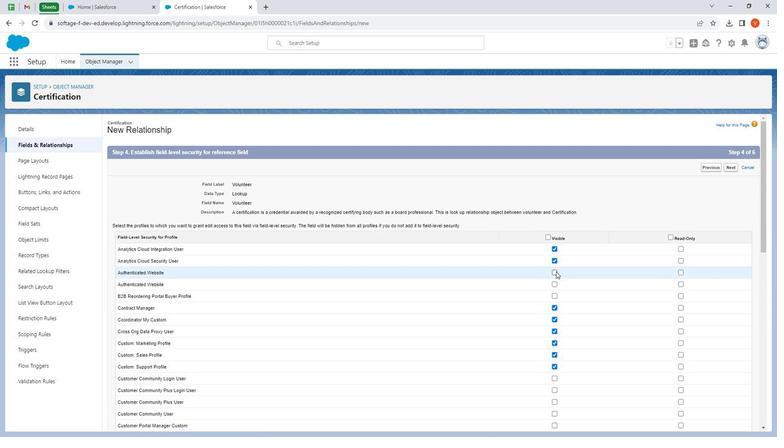 
Action: Mouse moved to (554, 291)
Screenshot: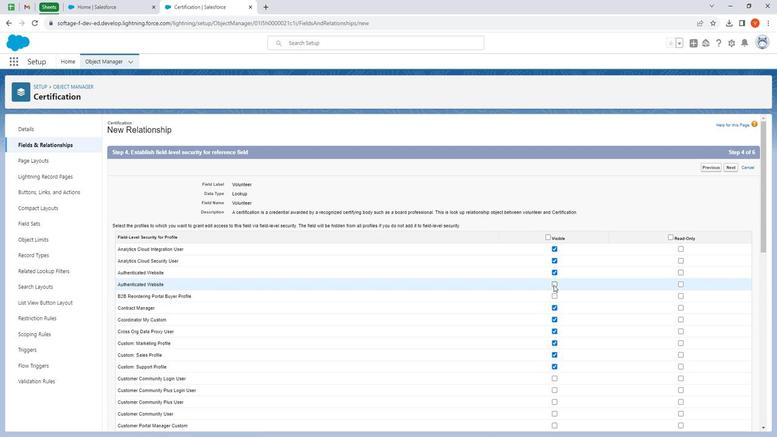
Action: Mouse pressed left at (554, 291)
Screenshot: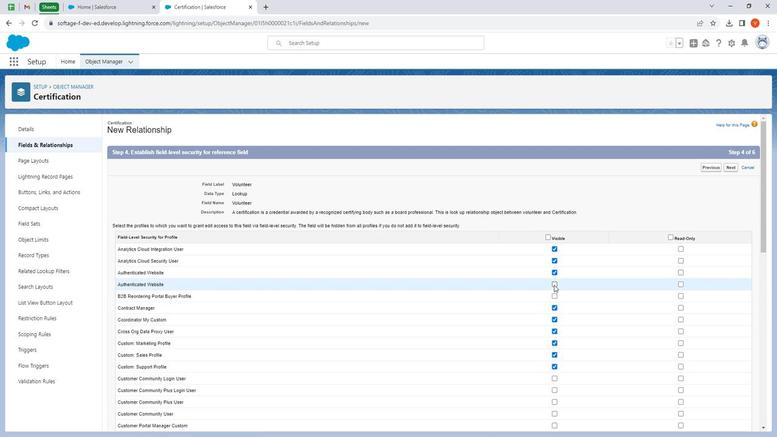 
Action: Mouse moved to (555, 300)
Screenshot: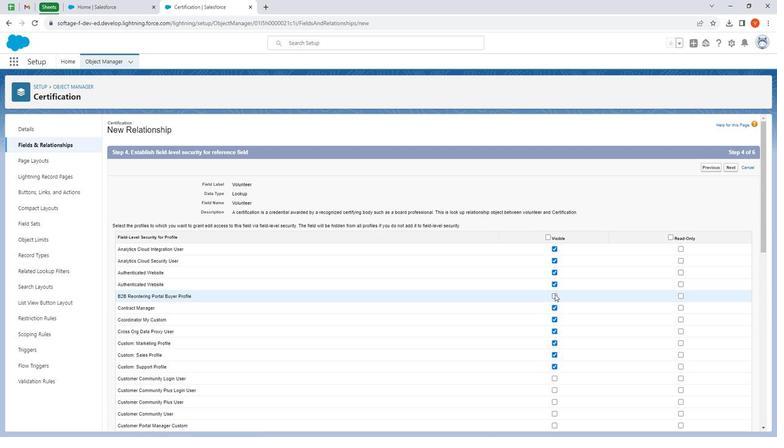 
Action: Mouse pressed left at (555, 300)
Screenshot: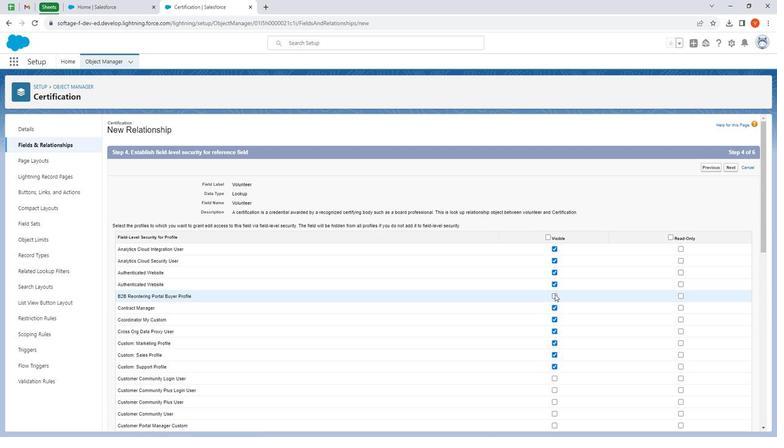 
Action: Mouse moved to (575, 308)
Screenshot: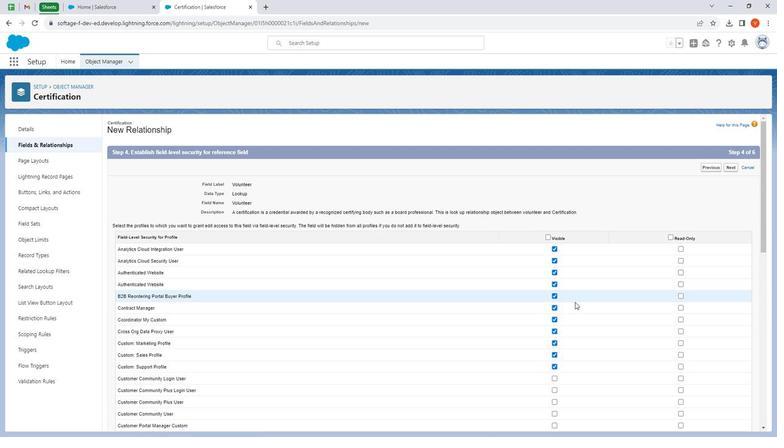 
Action: Mouse scrolled (575, 308) with delta (0, 0)
Screenshot: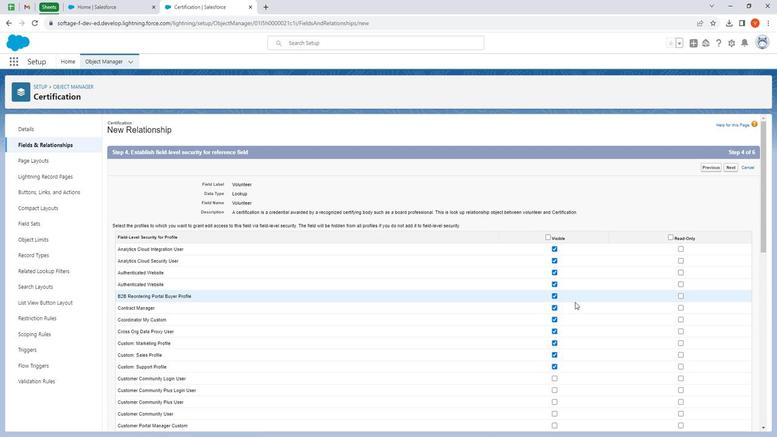 
Action: Mouse moved to (576, 309)
Screenshot: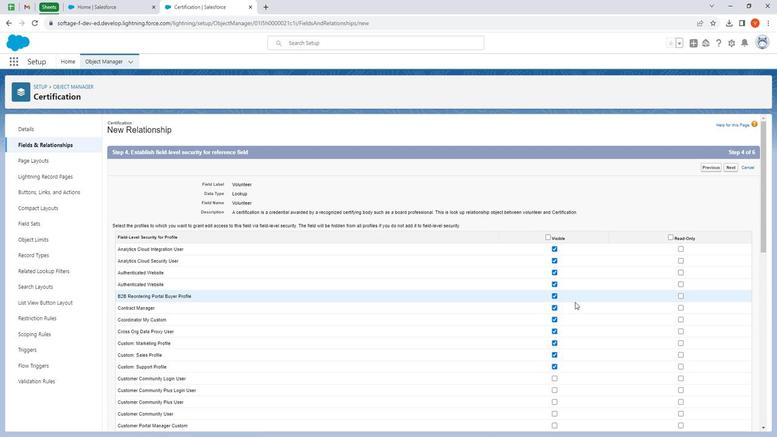 
Action: Mouse scrolled (576, 309) with delta (0, 0)
Screenshot: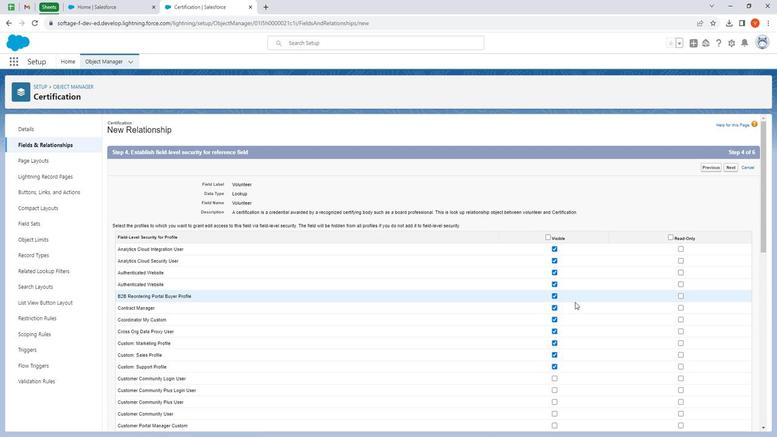 
Action: Mouse moved to (576, 309)
Screenshot: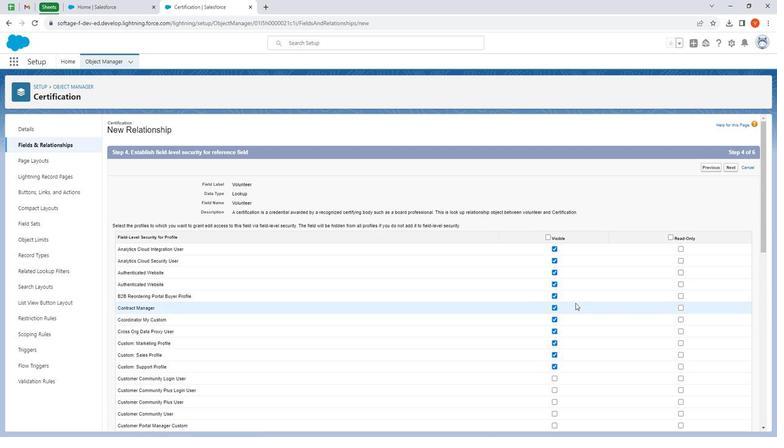 
Action: Mouse scrolled (576, 309) with delta (0, 0)
Screenshot: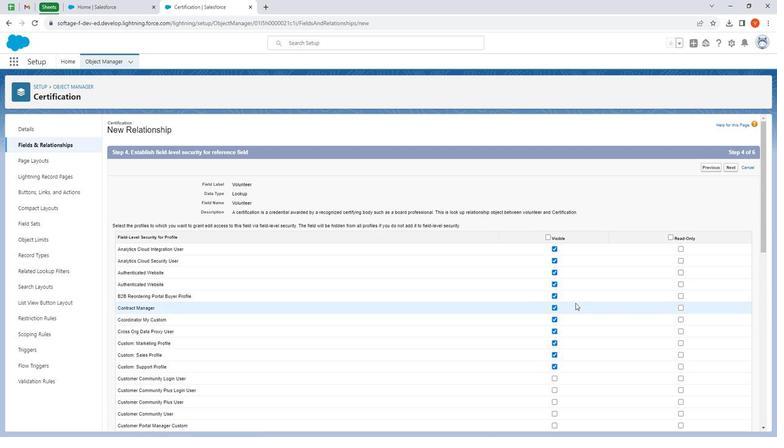 
Action: Mouse scrolled (576, 309) with delta (0, 0)
Screenshot: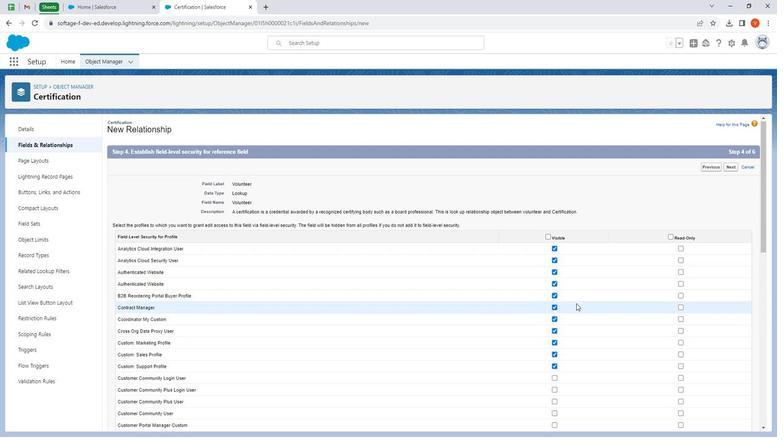 
Action: Mouse scrolled (576, 309) with delta (0, 0)
Screenshot: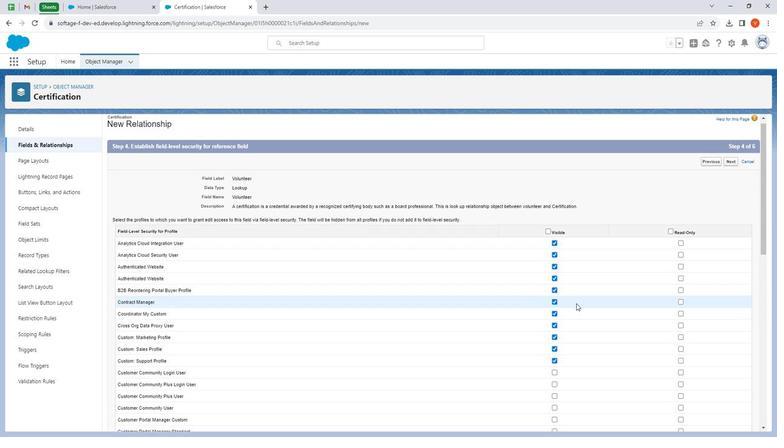 
Action: Mouse moved to (577, 309)
Screenshot: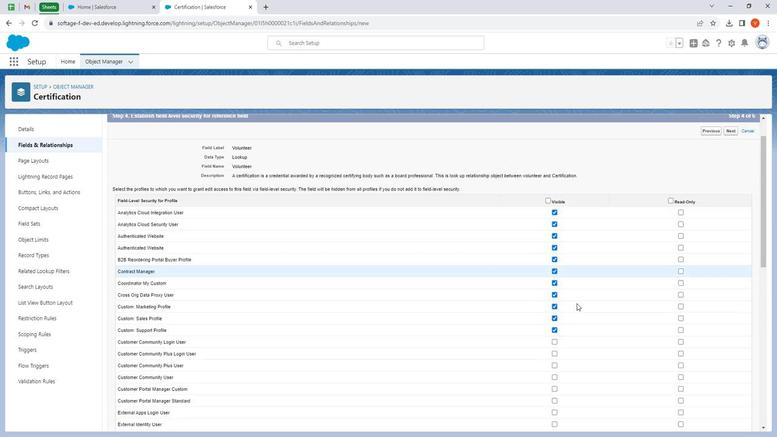 
Action: Mouse scrolled (577, 309) with delta (0, 0)
Screenshot: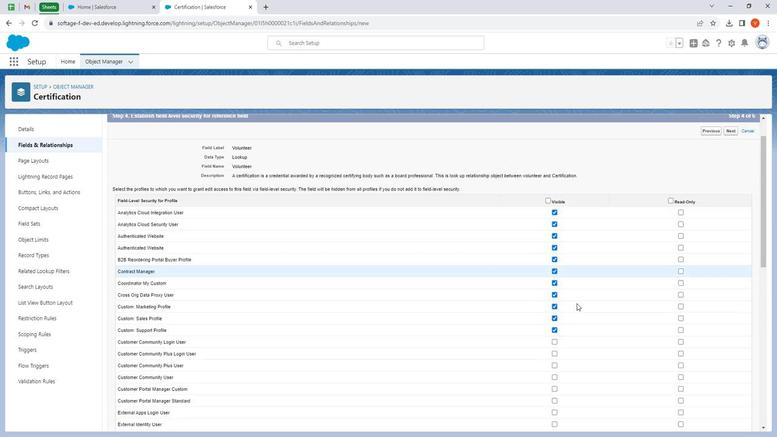 
Action: Mouse moved to (556, 345)
Screenshot: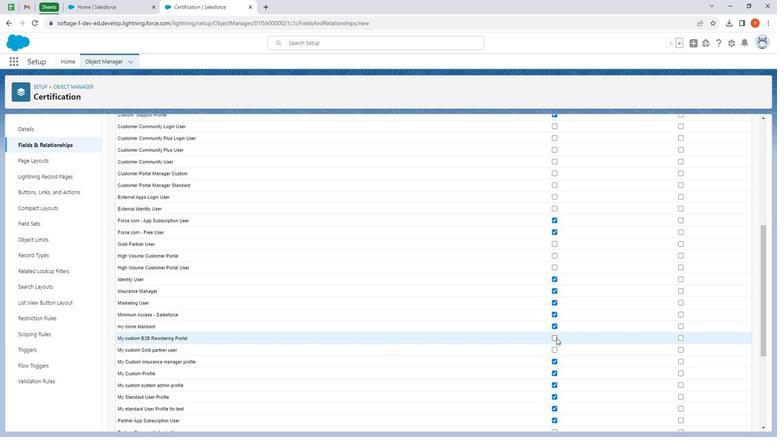 
Action: Mouse pressed left at (556, 345)
Screenshot: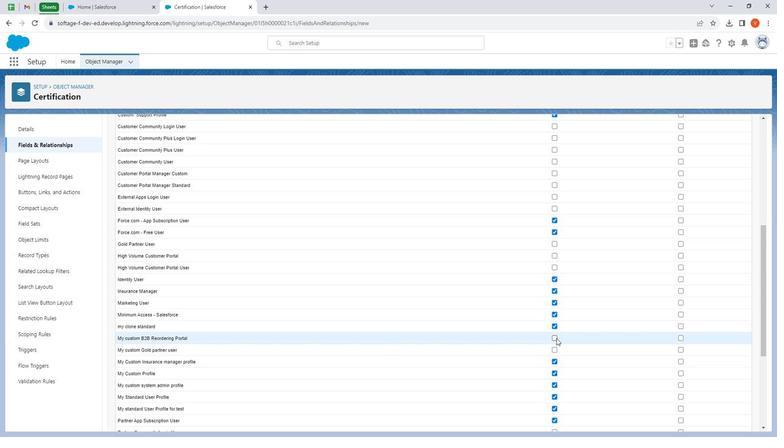 
Action: Mouse moved to (555, 357)
Screenshot: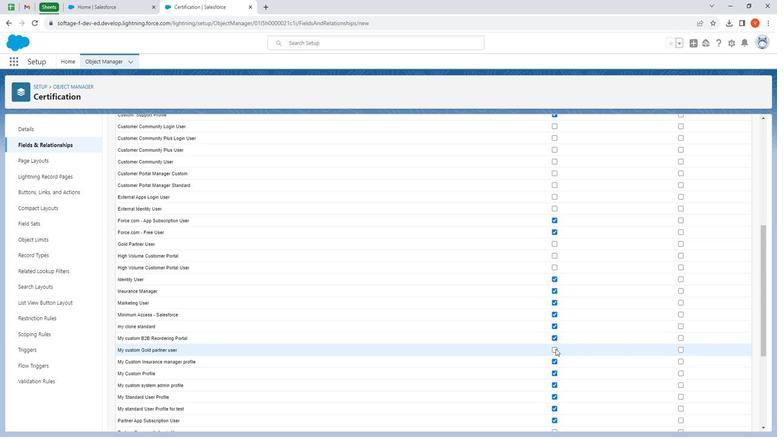 
Action: Mouse pressed left at (555, 357)
Screenshot: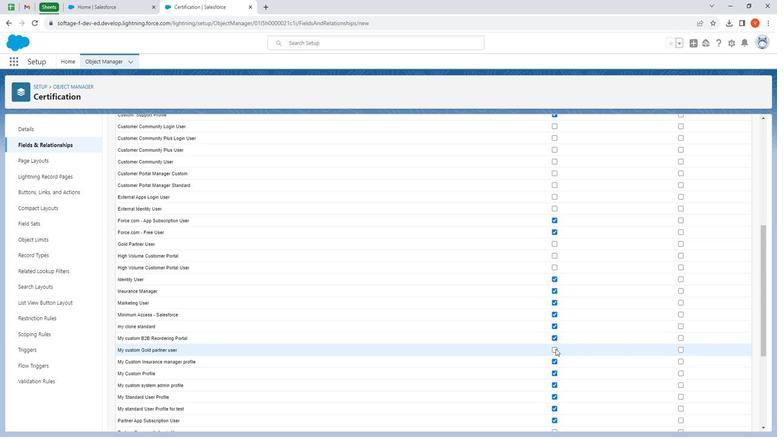 
Action: Mouse moved to (555, 211)
Screenshot: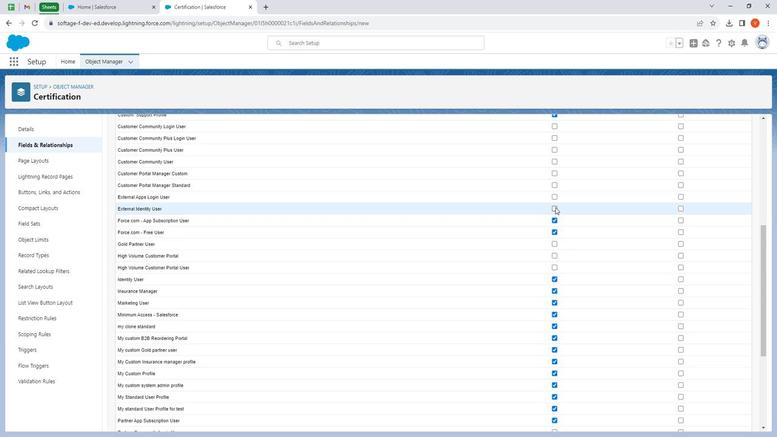 
Action: Mouse pressed left at (555, 211)
Screenshot: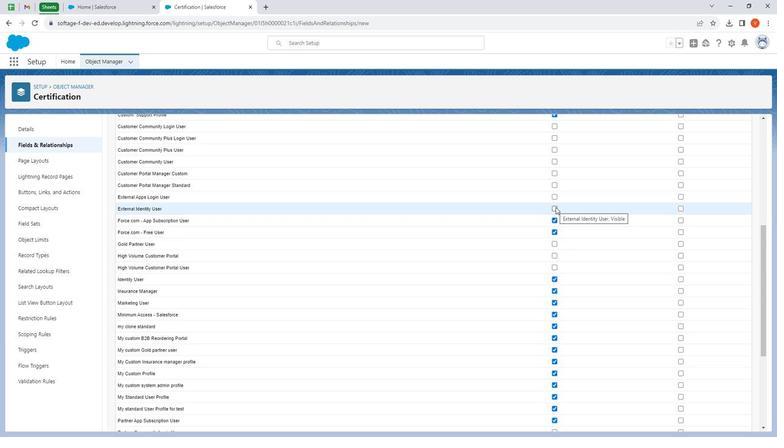 
Action: Mouse moved to (681, 213)
Screenshot: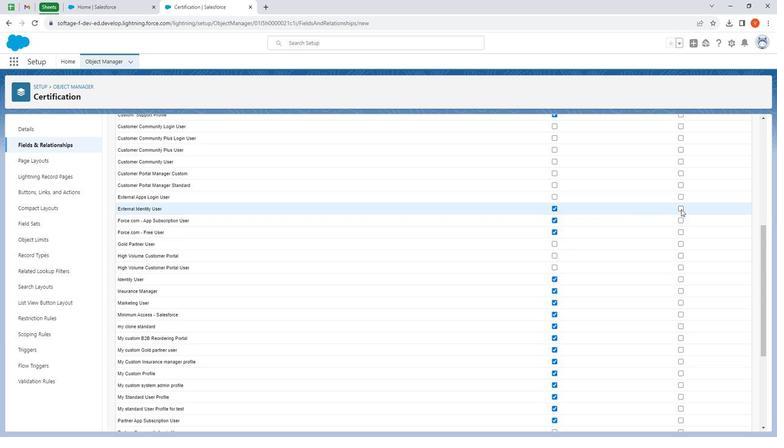 
Action: Mouse pressed left at (681, 213)
Screenshot: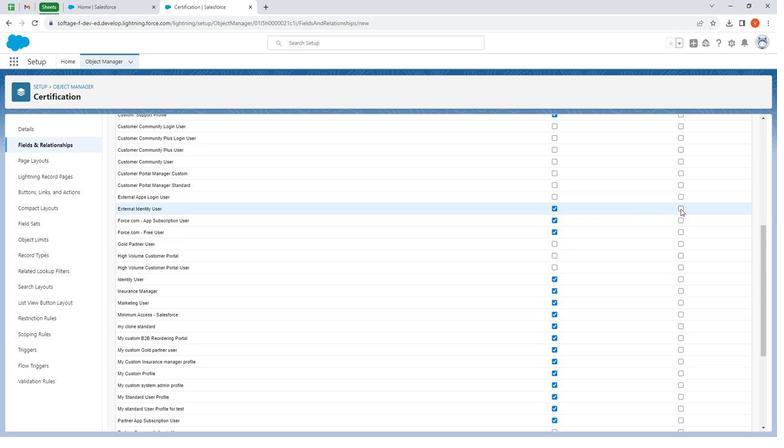 
Action: Mouse moved to (684, 200)
Screenshot: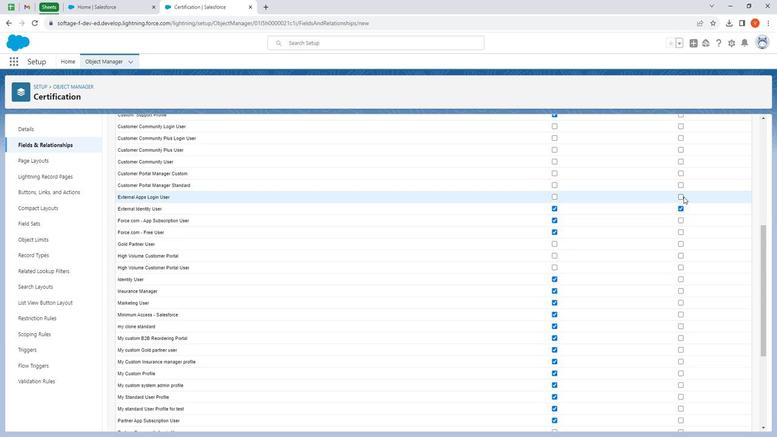 
Action: Mouse pressed left at (684, 200)
Screenshot: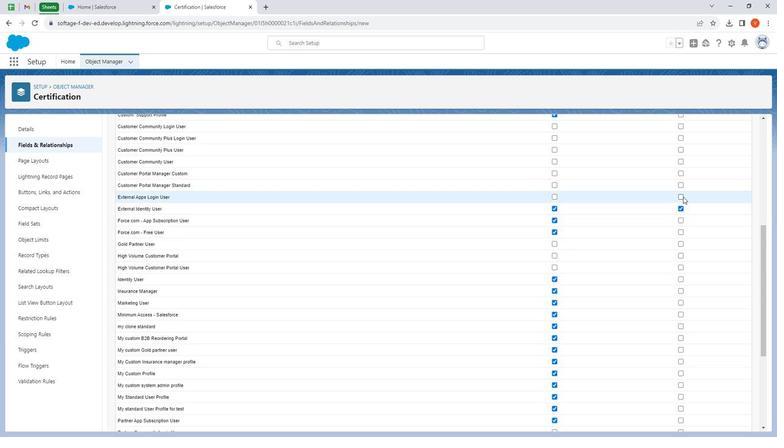 
Action: Mouse moved to (594, 273)
Screenshot: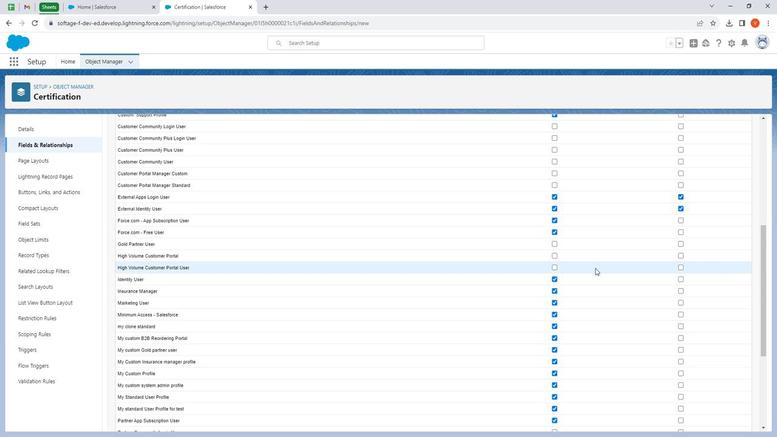 
Action: Mouse scrolled (594, 273) with delta (0, 0)
Screenshot: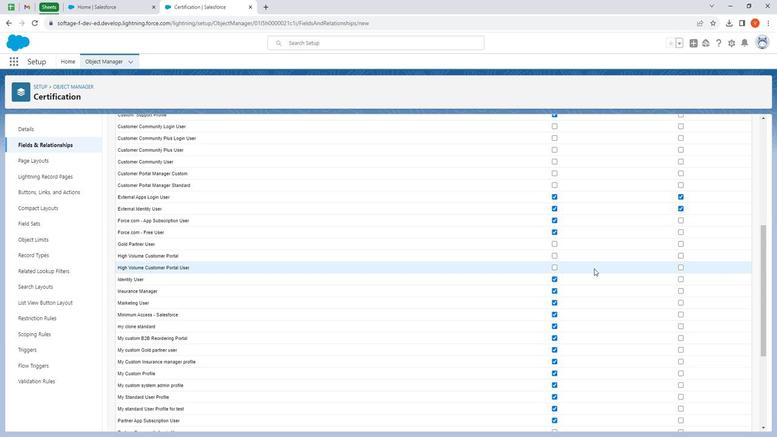 
Action: Mouse moved to (593, 273)
Screenshot: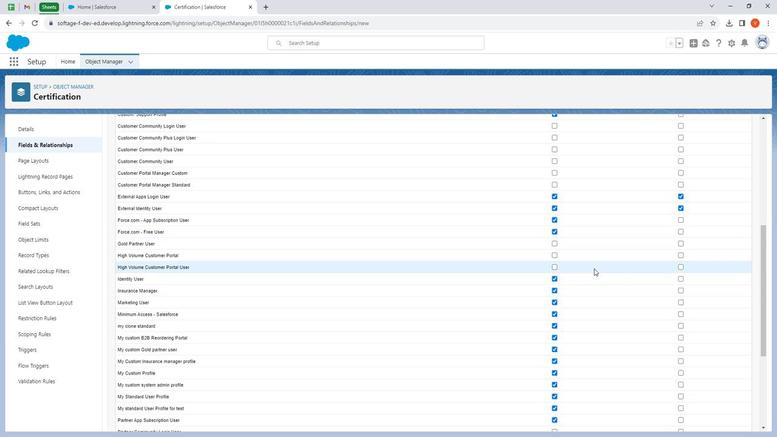 
Action: Mouse scrolled (593, 273) with delta (0, 0)
Screenshot: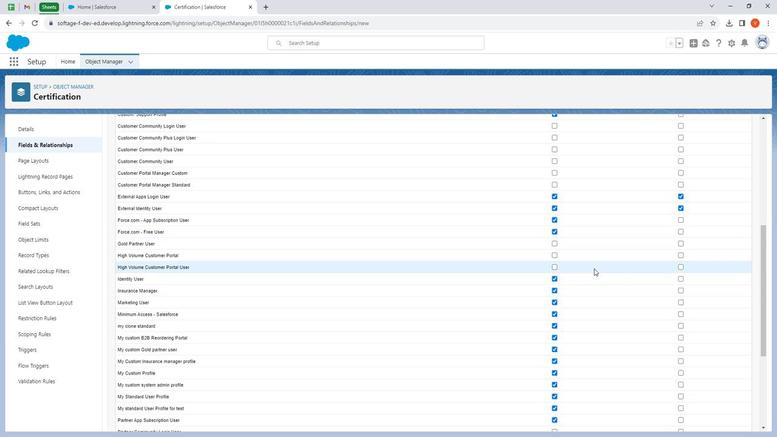 
Action: Mouse moved to (592, 273)
Screenshot: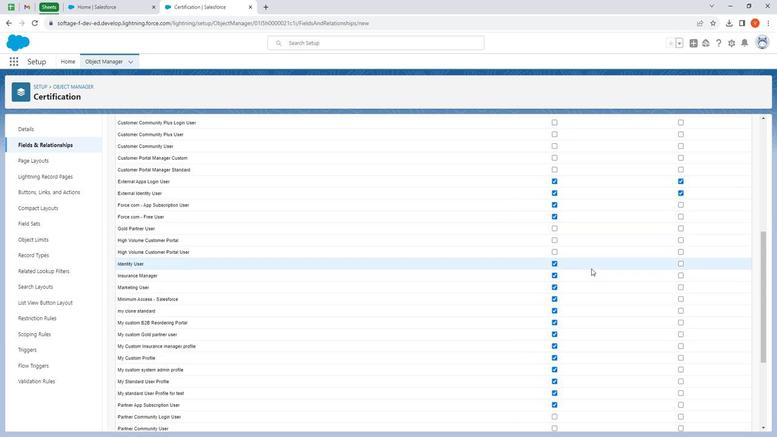 
Action: Mouse scrolled (592, 273) with delta (0, 0)
Screenshot: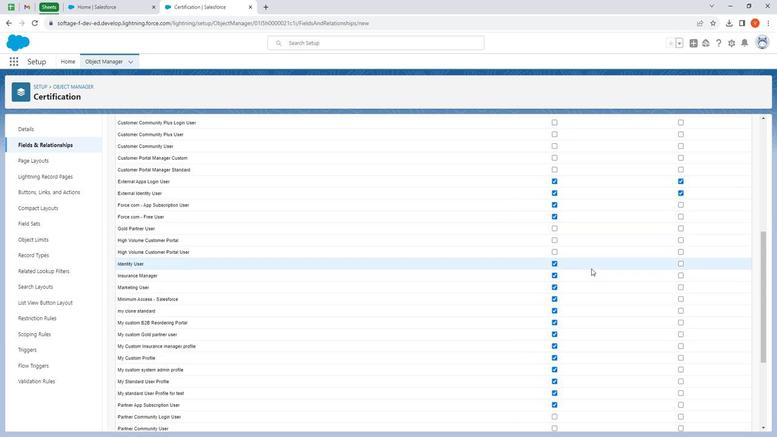 
Action: Mouse moved to (591, 273)
Screenshot: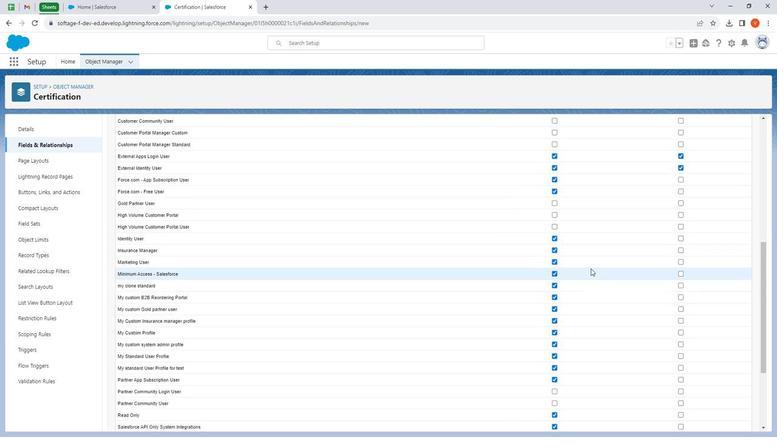 
Action: Mouse scrolled (591, 273) with delta (0, 0)
Screenshot: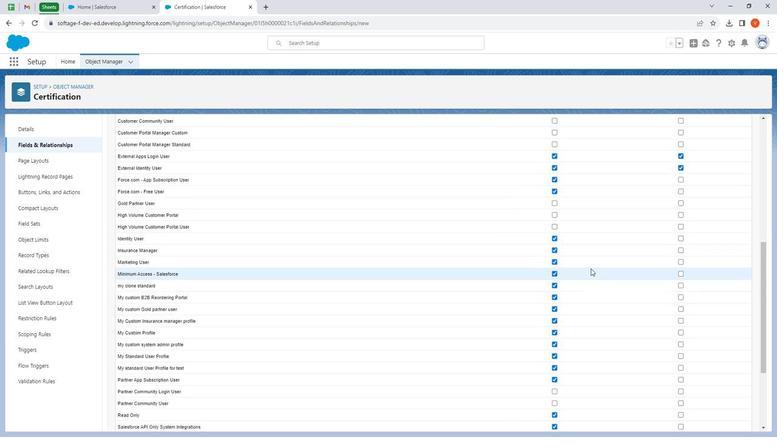 
Action: Mouse moved to (590, 273)
Screenshot: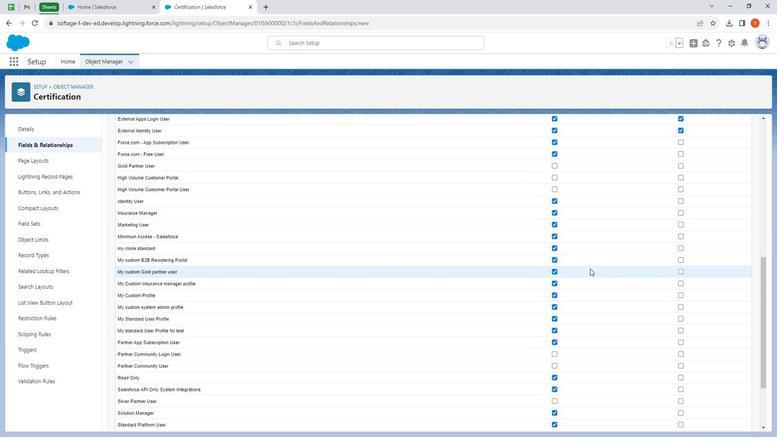 
Action: Mouse scrolled (590, 273) with delta (0, 0)
Screenshot: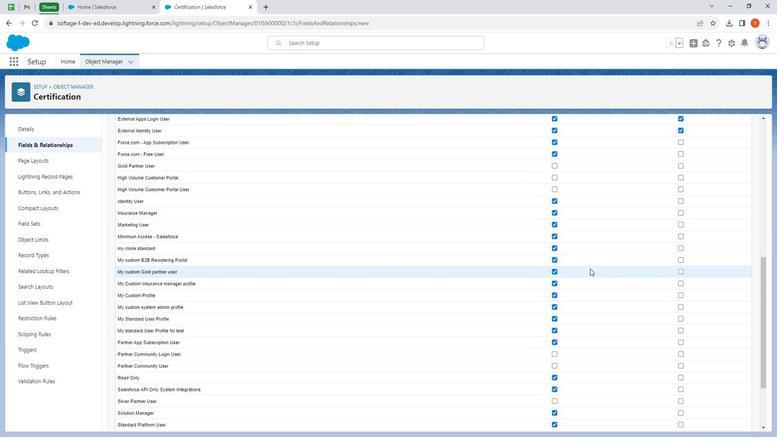 
Action: Mouse moved to (589, 273)
Screenshot: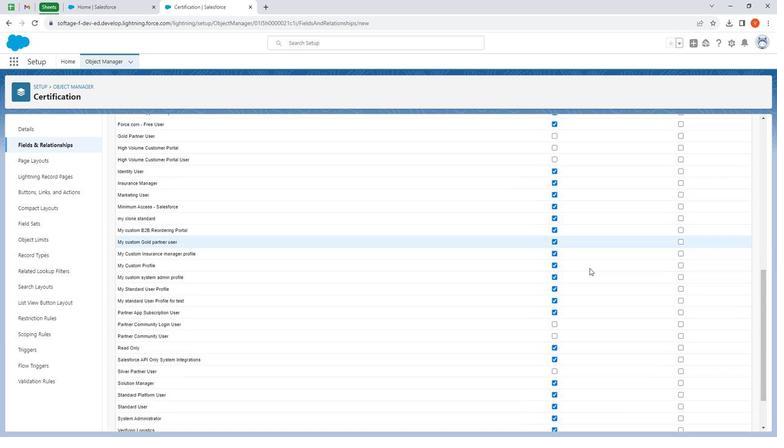 
Action: Mouse scrolled (589, 272) with delta (0, 0)
Screenshot: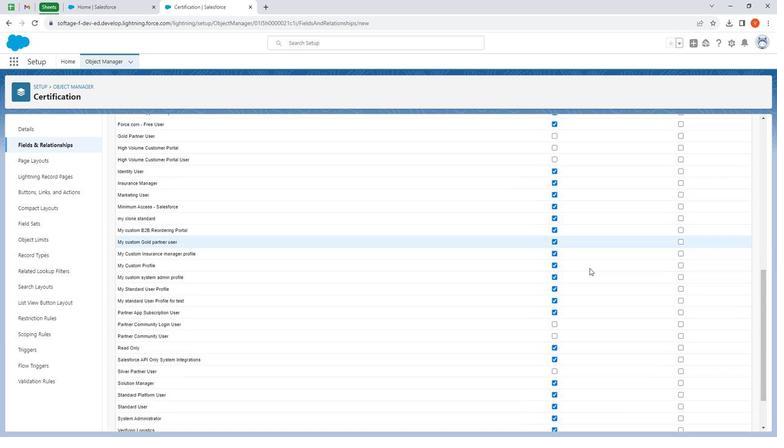 
Action: Mouse moved to (684, 273)
Screenshot: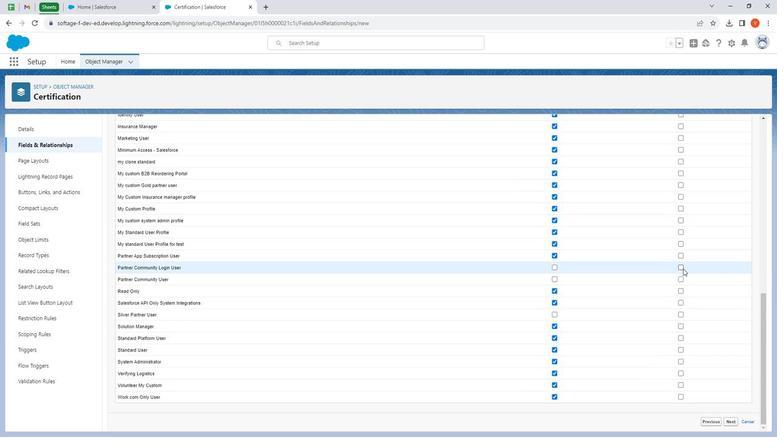 
Action: Mouse pressed left at (684, 273)
Screenshot: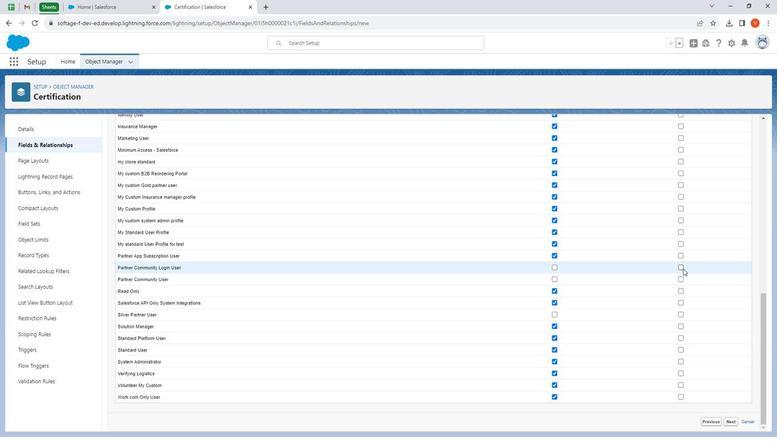 
Action: Mouse moved to (681, 284)
Screenshot: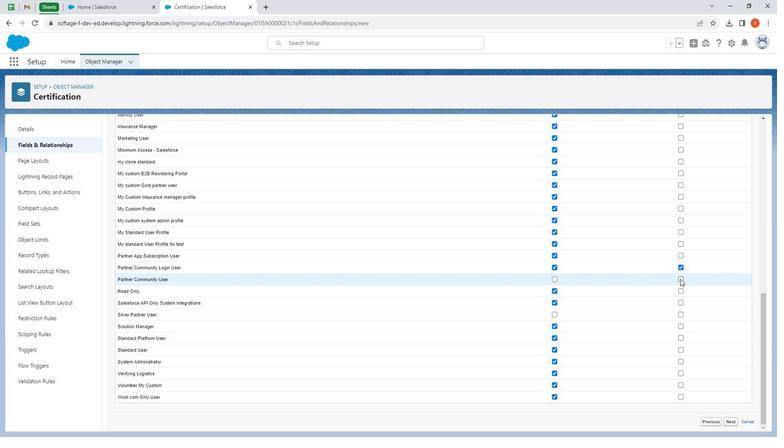 
Action: Mouse pressed left at (681, 284)
Screenshot: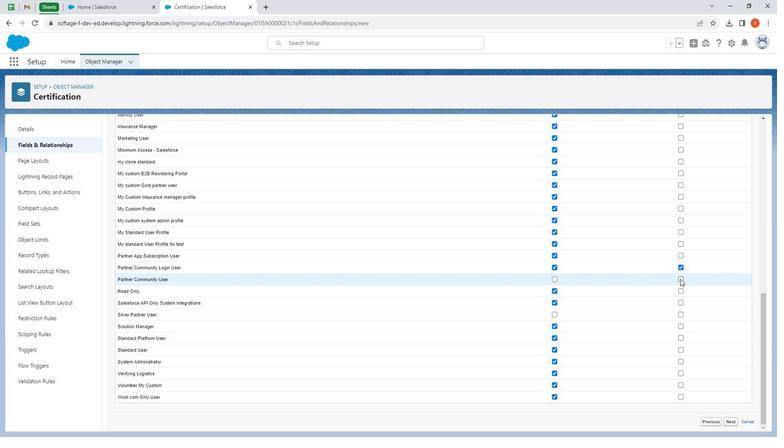 
Action: Mouse moved to (733, 430)
Screenshot: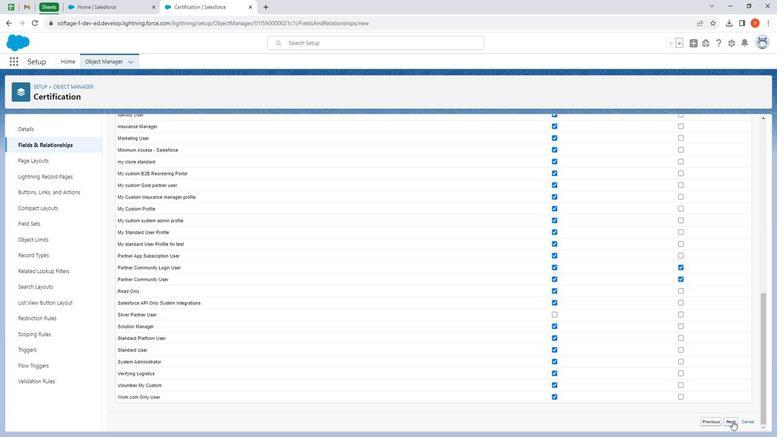 
Action: Mouse pressed left at (733, 430)
Screenshot: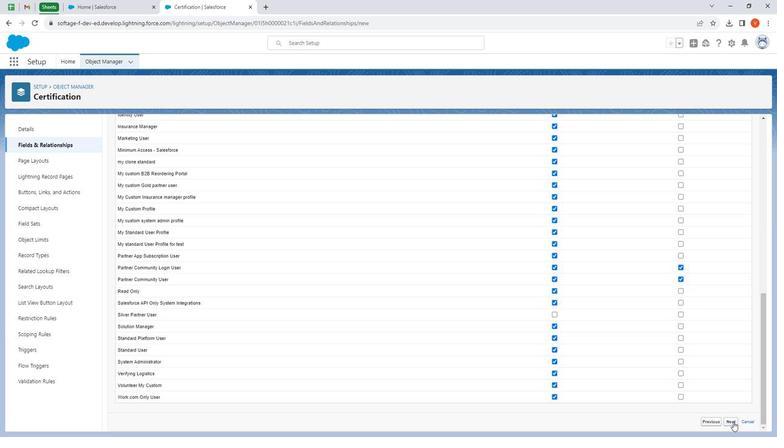 
Action: Mouse moved to (745, 284)
Screenshot: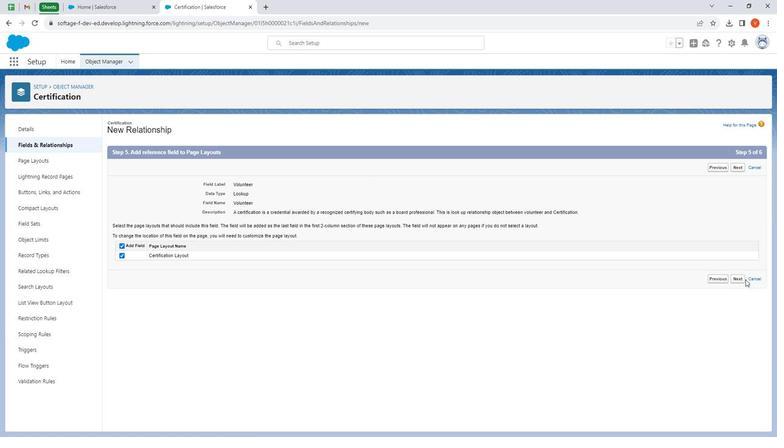 
Action: Mouse pressed left at (745, 284)
Screenshot: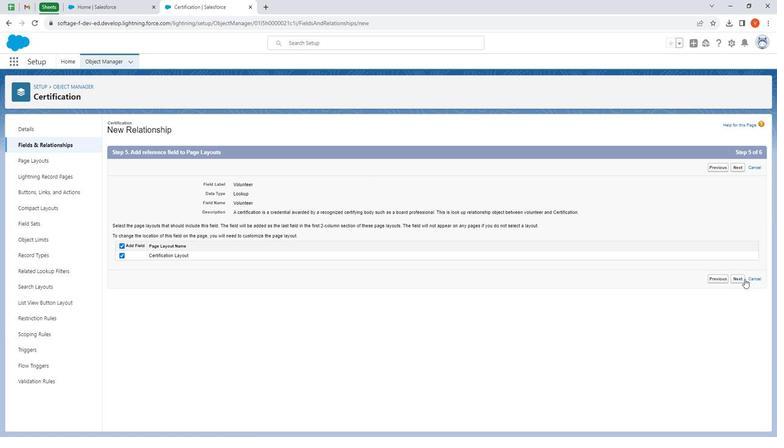 
Action: Mouse moved to (735, 317)
Screenshot: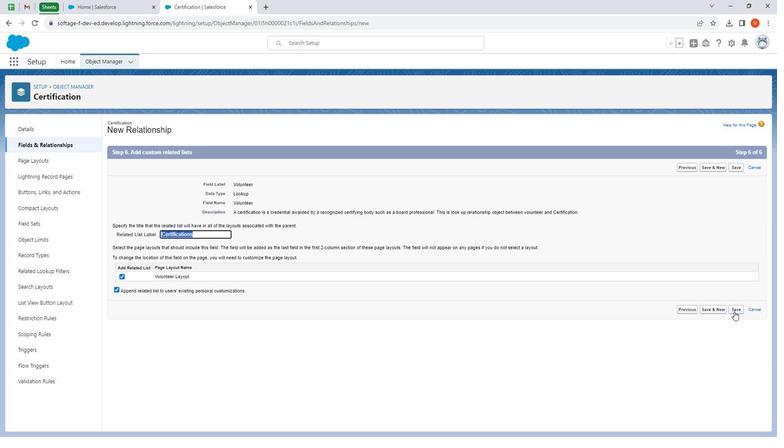 
Action: Mouse pressed left at (735, 317)
Screenshot: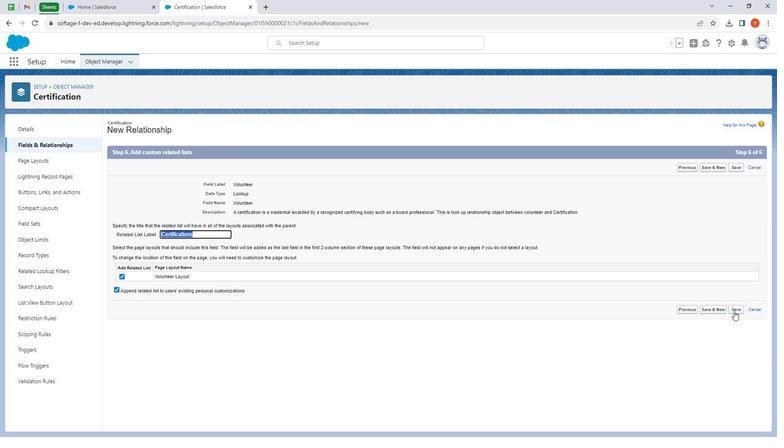 
Action: Mouse moved to (199, 308)
Screenshot: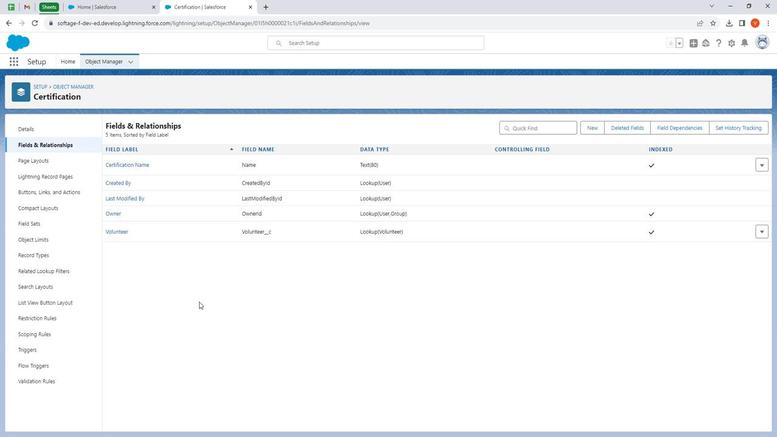 
